 Task: Add Garden Of Life Vitamin Code Raw Zinc to the cart.
Action: Mouse moved to (17, 75)
Screenshot: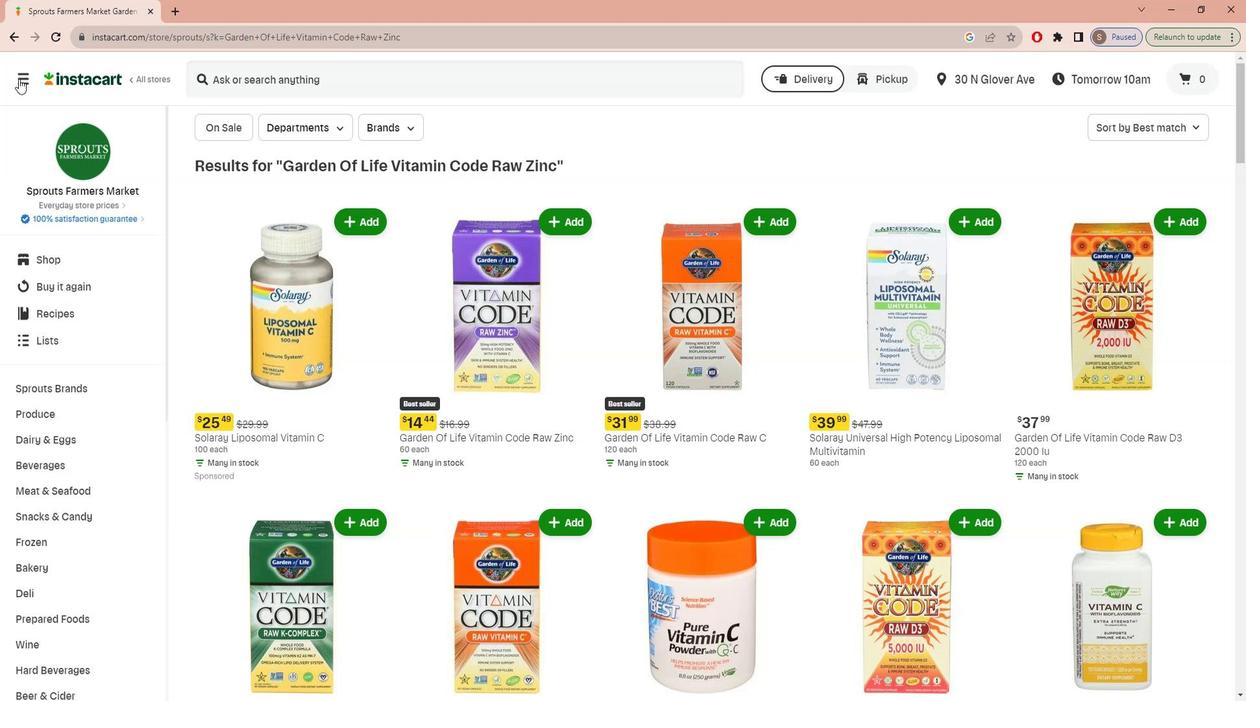 
Action: Mouse pressed left at (17, 75)
Screenshot: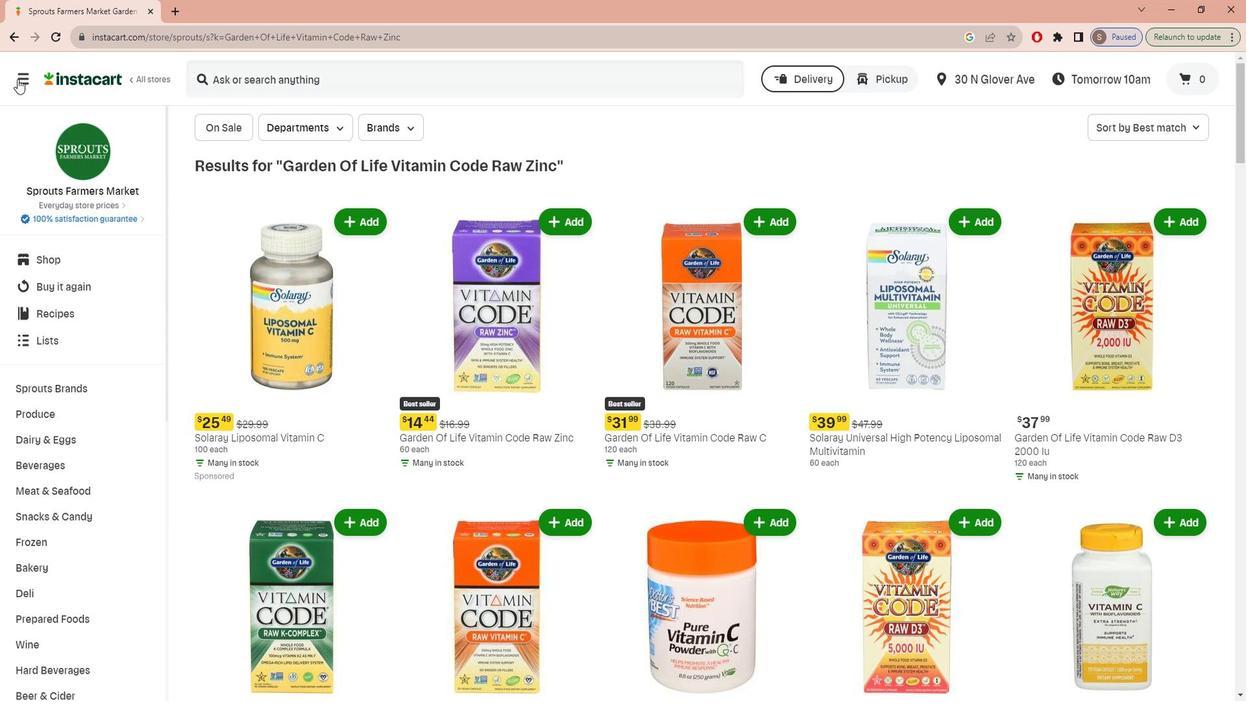 
Action: Mouse moved to (29, 160)
Screenshot: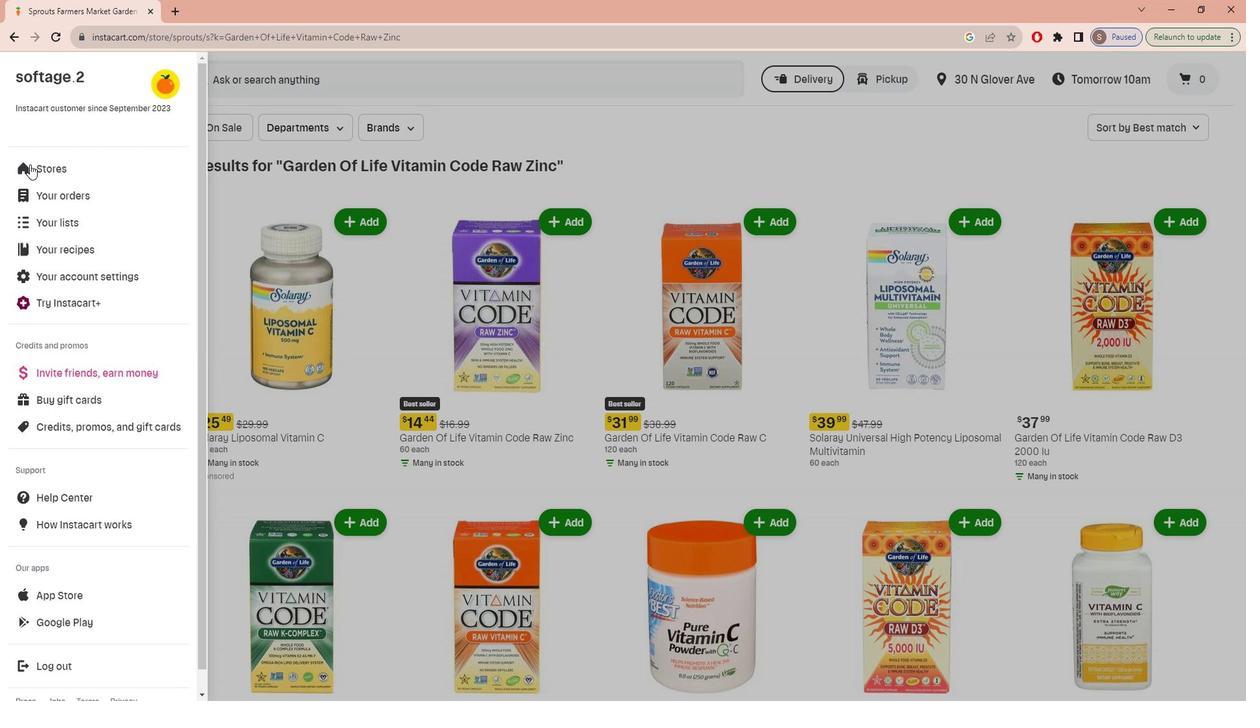 
Action: Mouse pressed left at (29, 160)
Screenshot: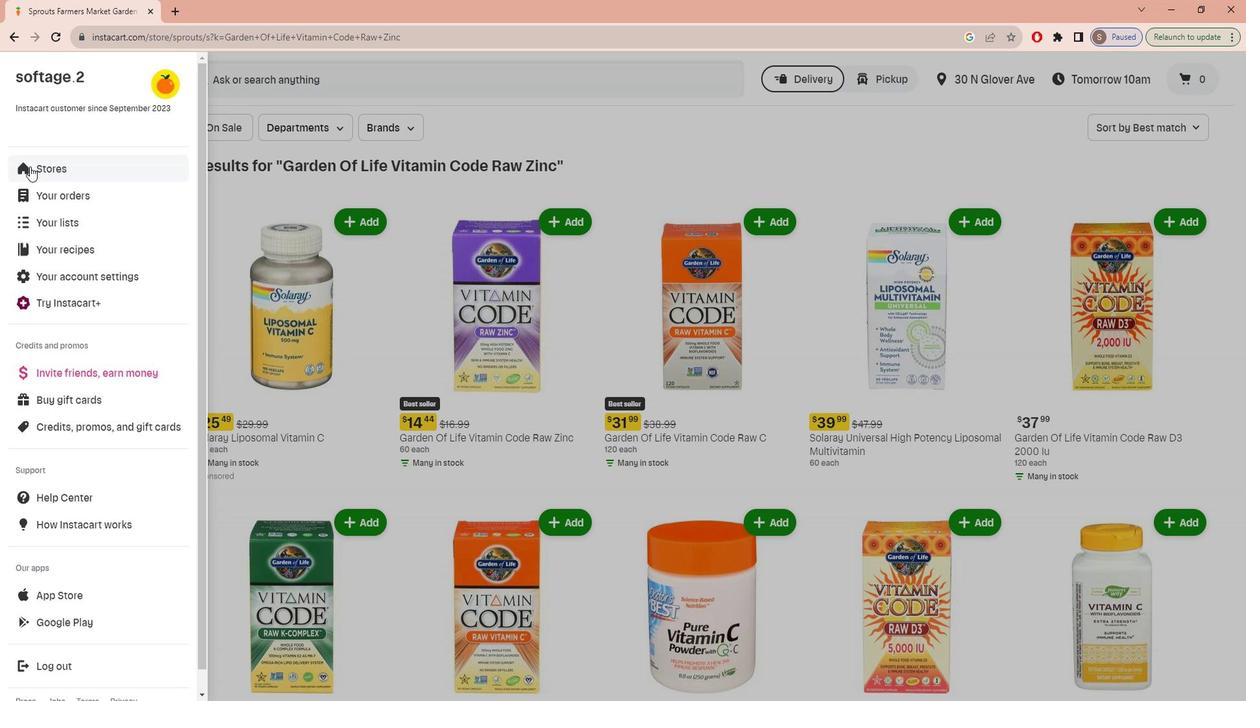 
Action: Mouse moved to (304, 126)
Screenshot: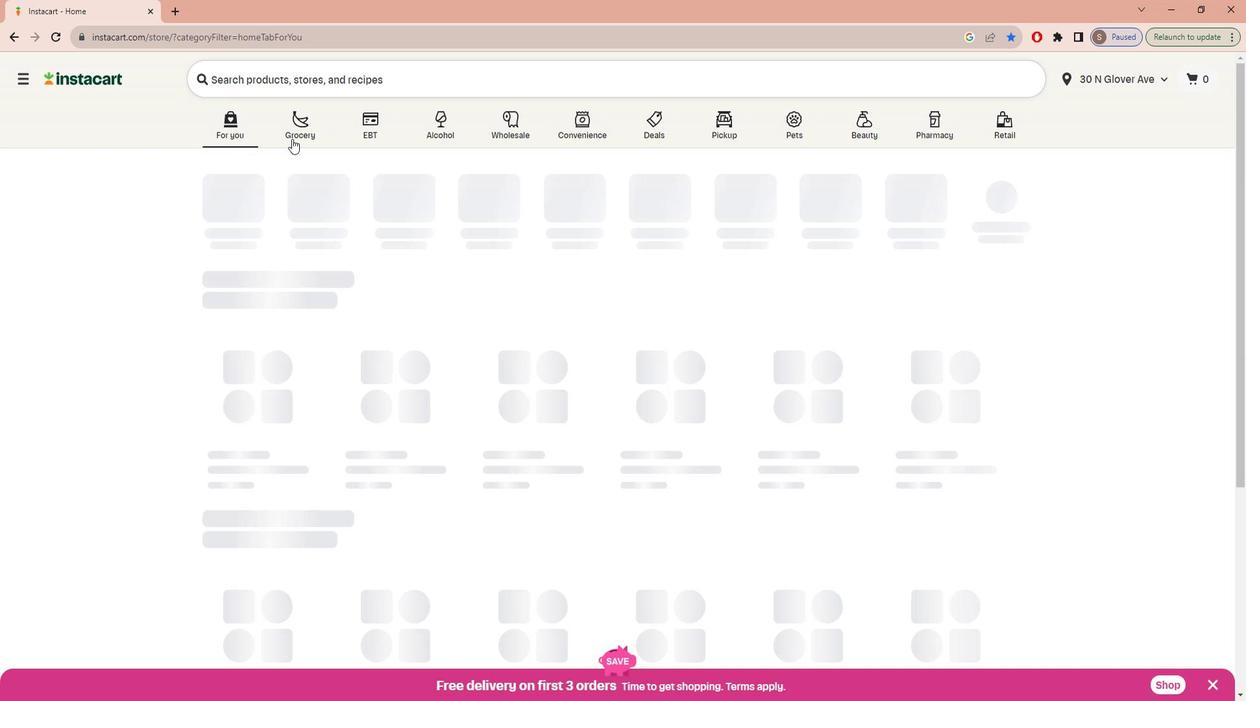 
Action: Mouse pressed left at (304, 126)
Screenshot: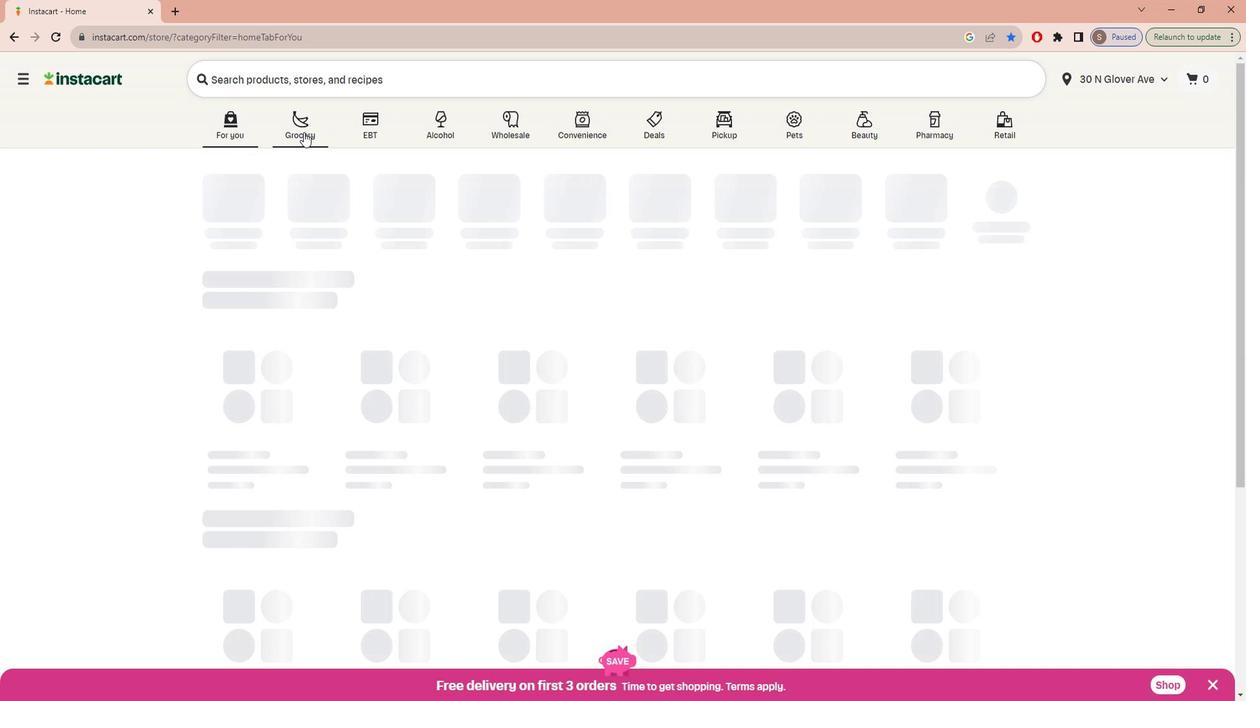 
Action: Mouse moved to (316, 362)
Screenshot: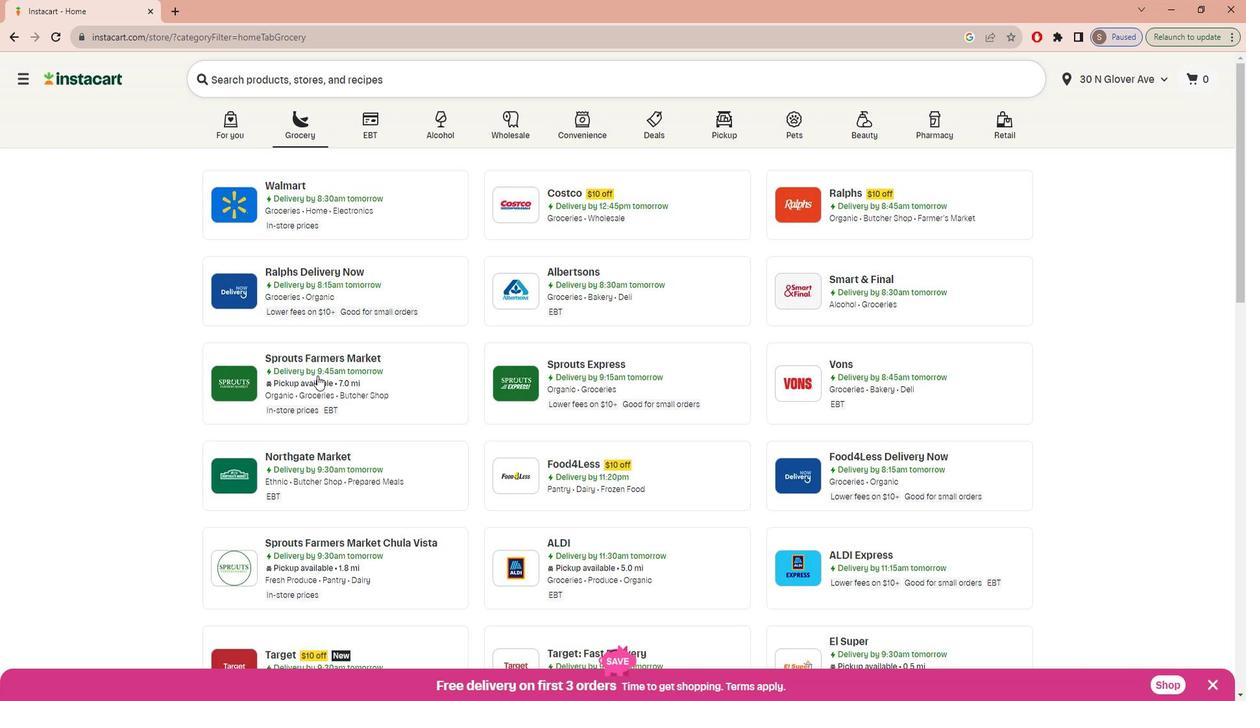 
Action: Mouse pressed left at (316, 362)
Screenshot: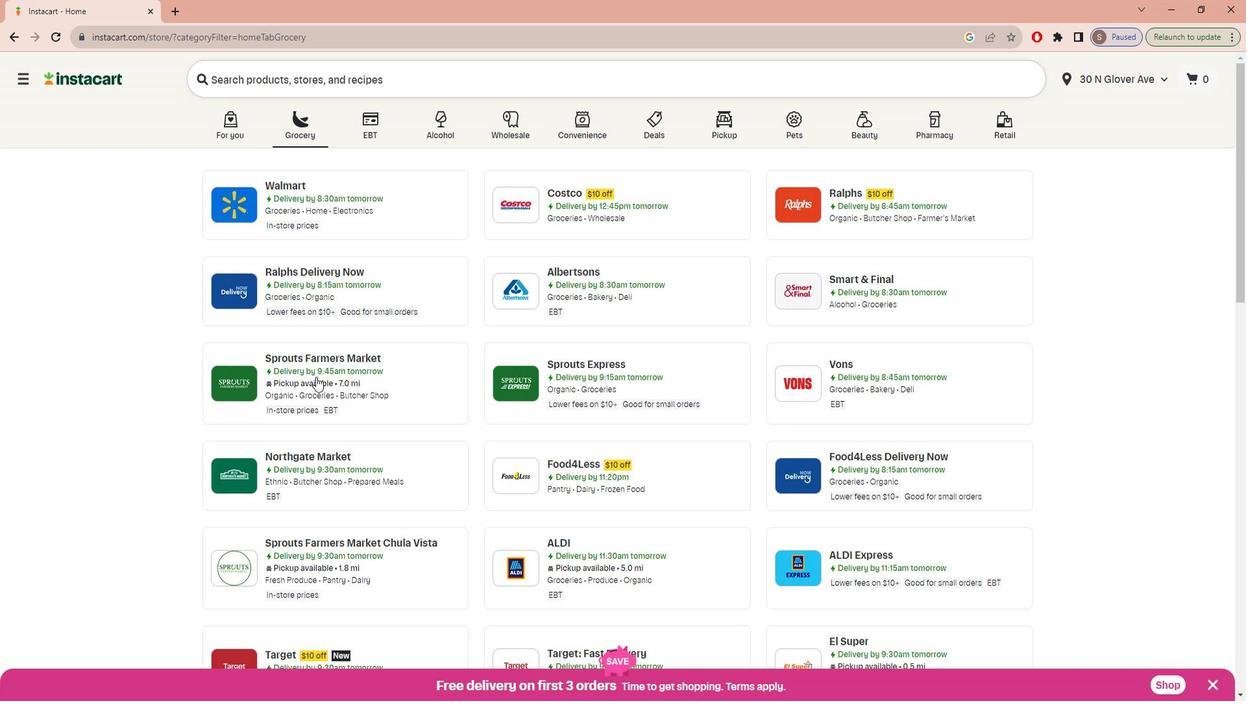 
Action: Mouse moved to (81, 501)
Screenshot: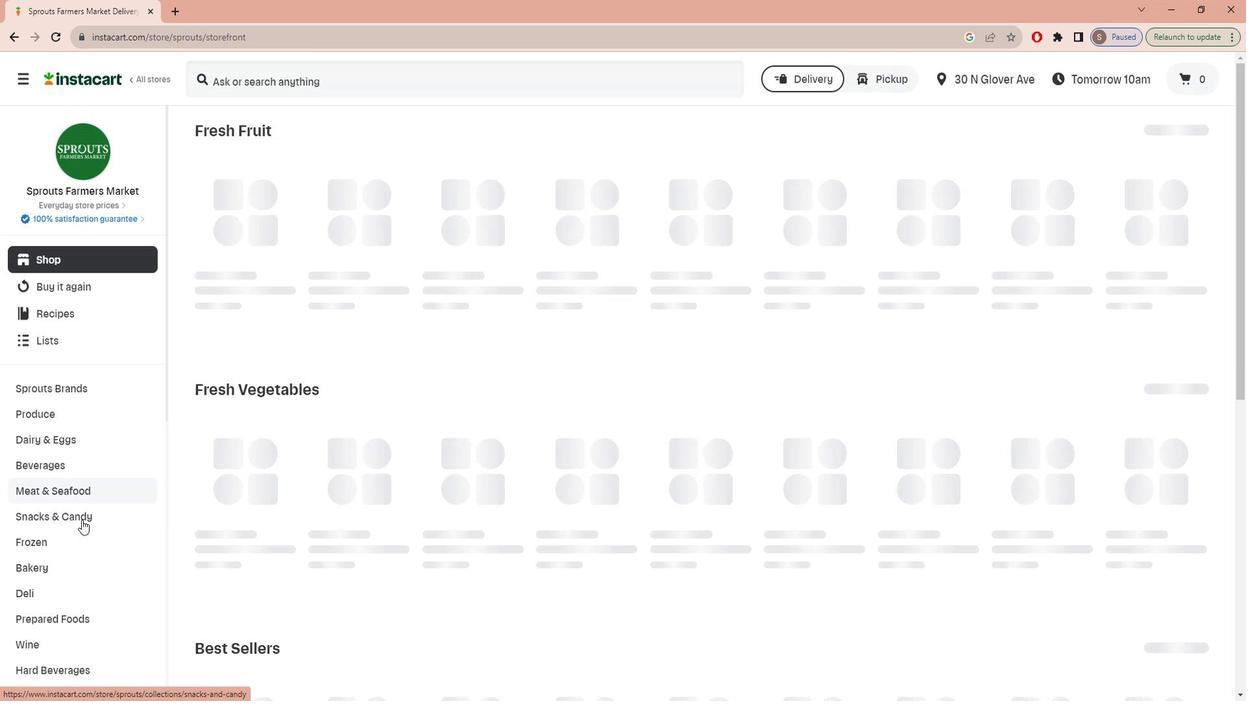 
Action: Mouse scrolled (81, 501) with delta (0, 0)
Screenshot: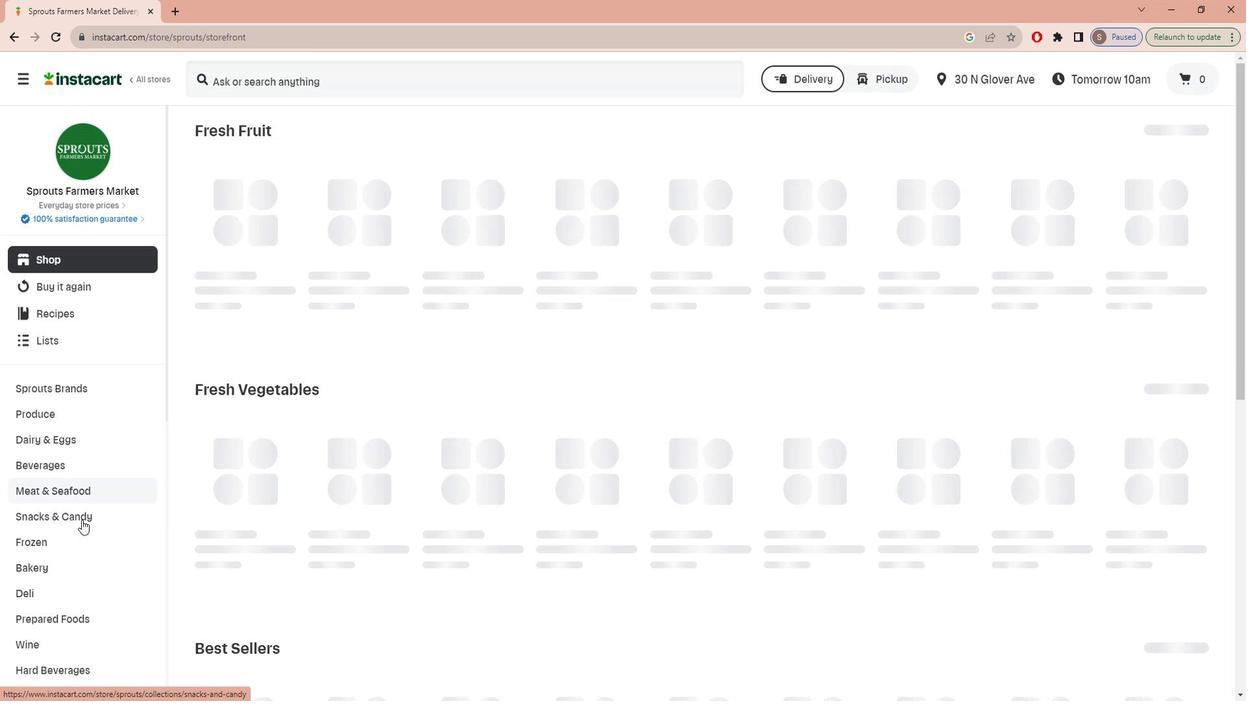 
Action: Mouse moved to (80, 502)
Screenshot: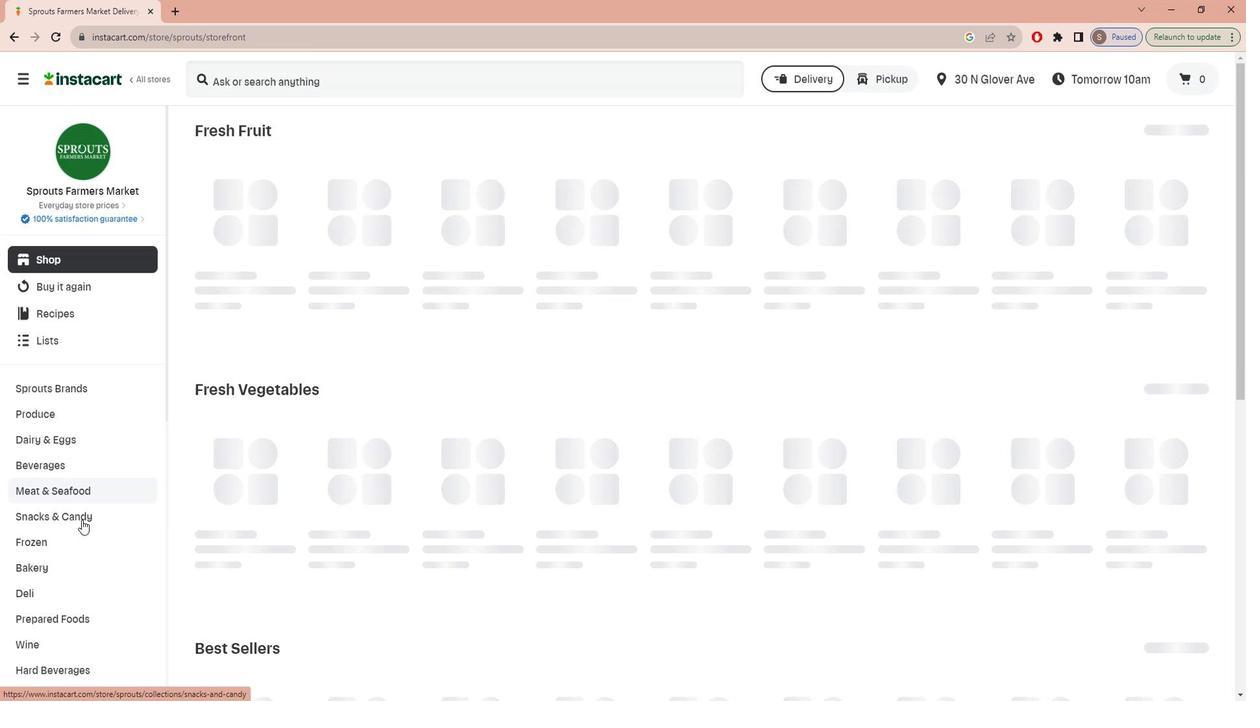 
Action: Mouse scrolled (80, 501) with delta (0, 0)
Screenshot: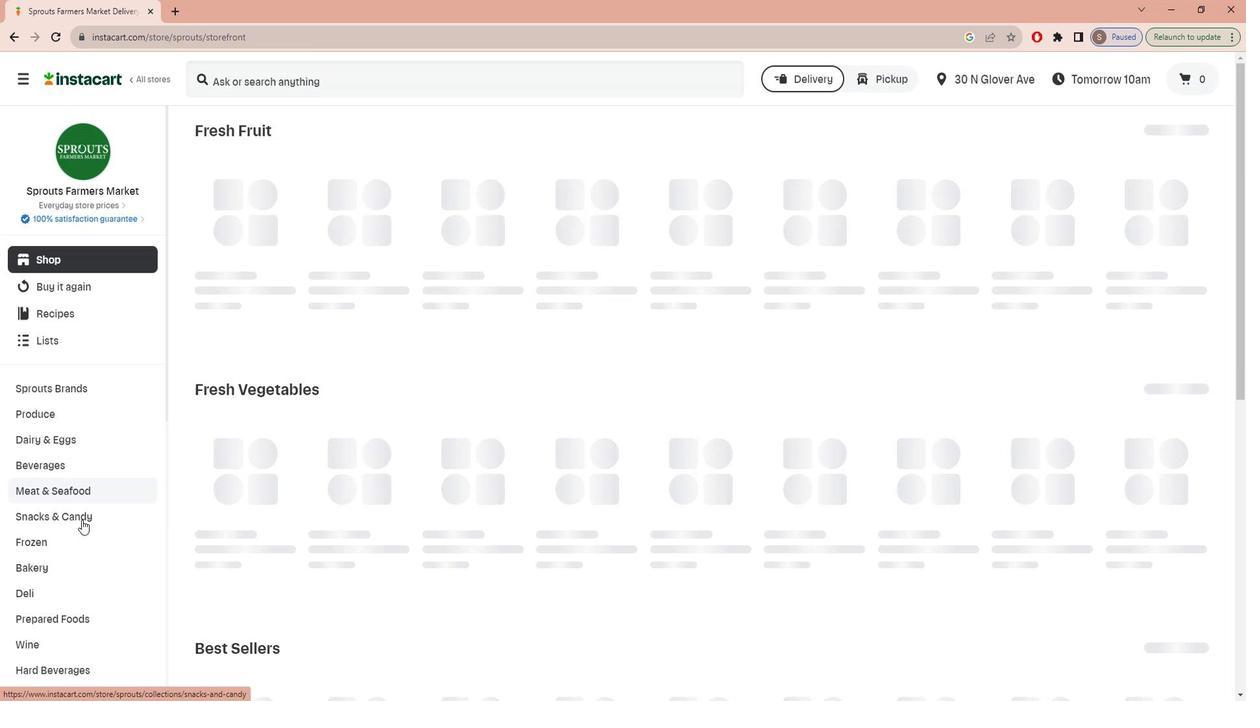 
Action: Mouse scrolled (80, 501) with delta (0, 0)
Screenshot: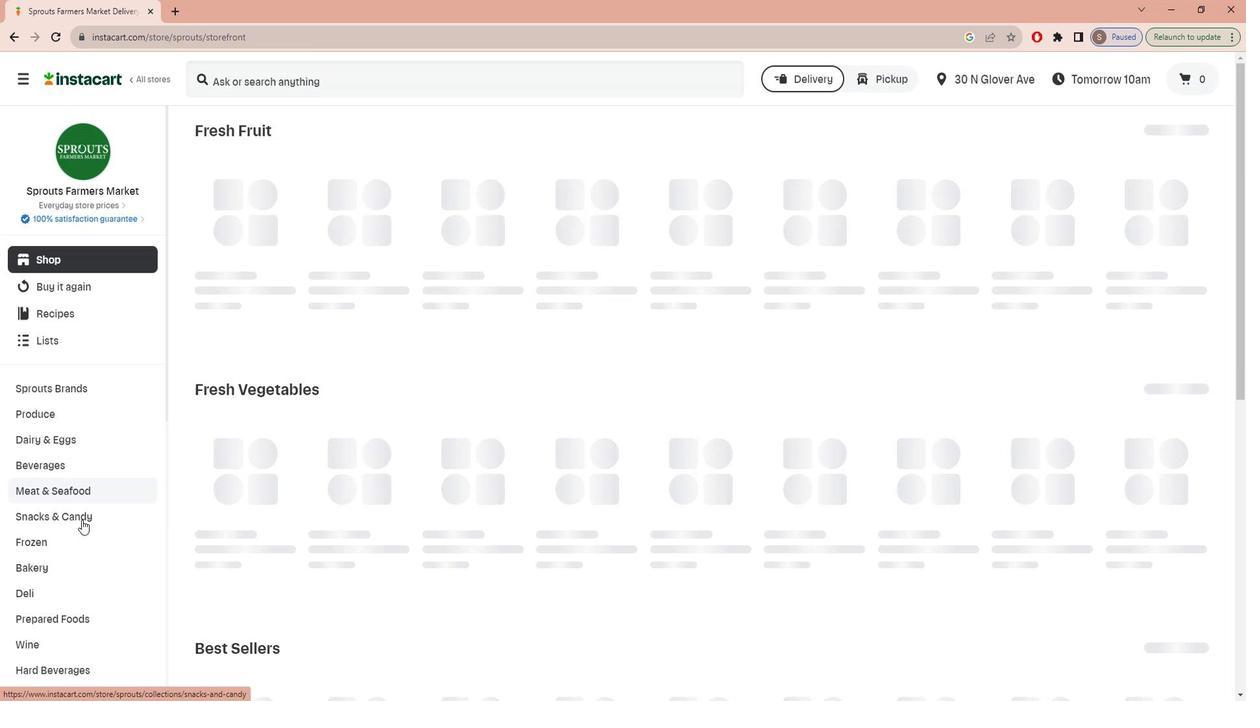 
Action: Mouse scrolled (80, 501) with delta (0, 0)
Screenshot: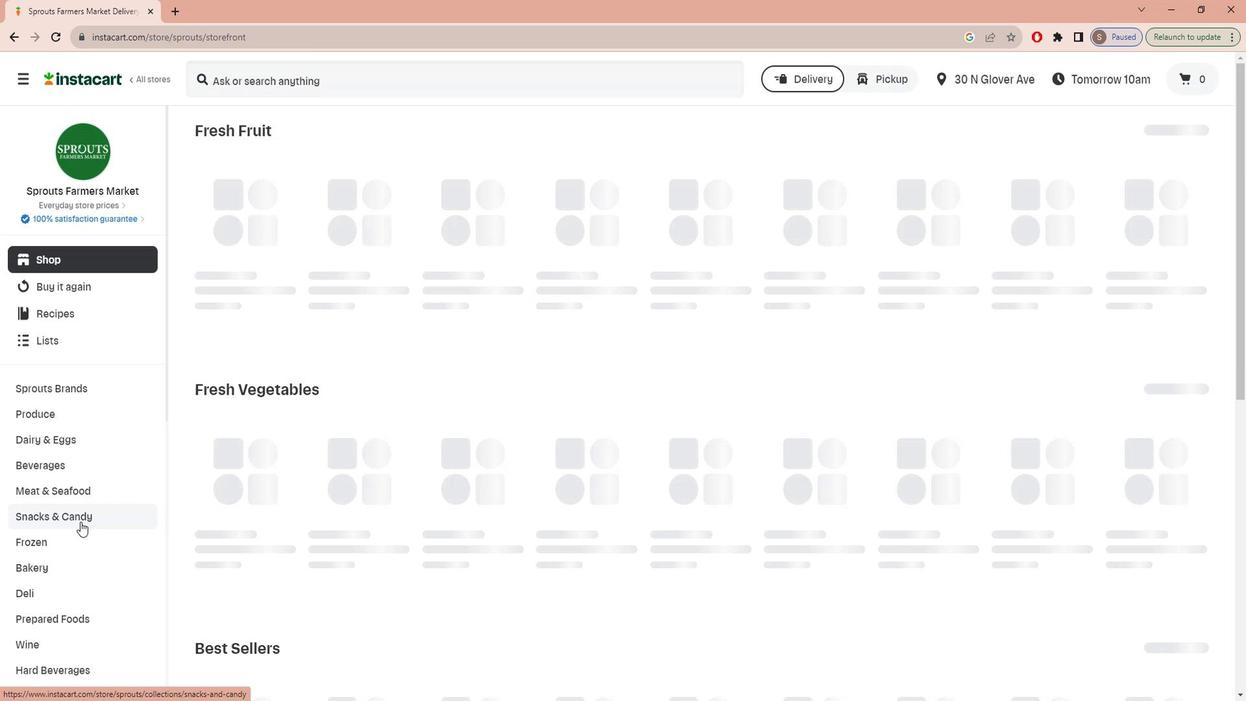 
Action: Mouse scrolled (80, 501) with delta (0, 0)
Screenshot: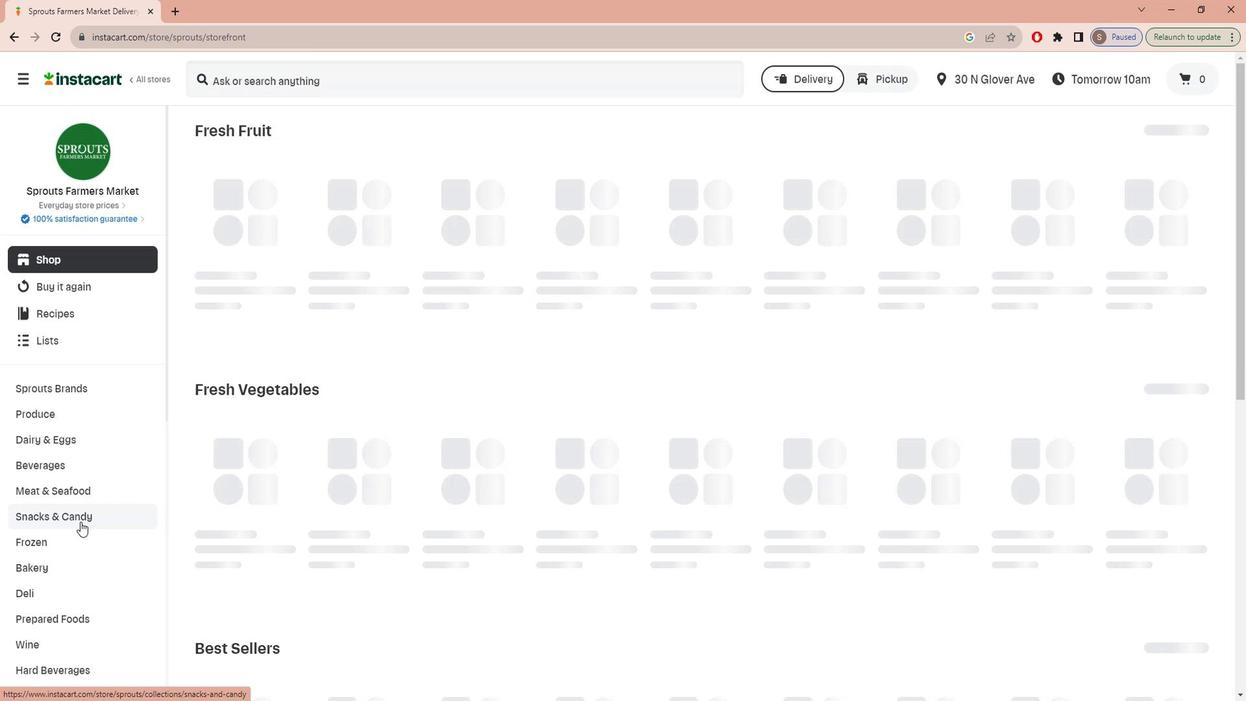 
Action: Mouse scrolled (80, 501) with delta (0, 0)
Screenshot: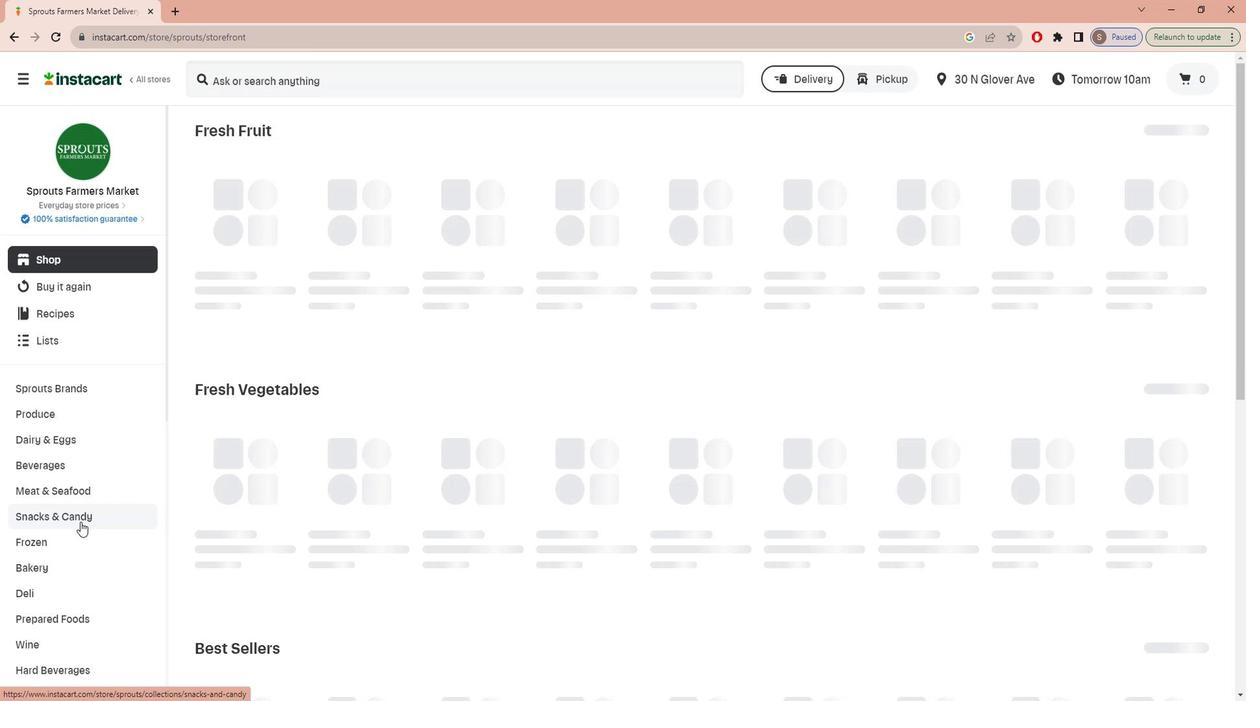 
Action: Mouse scrolled (80, 501) with delta (0, 0)
Screenshot: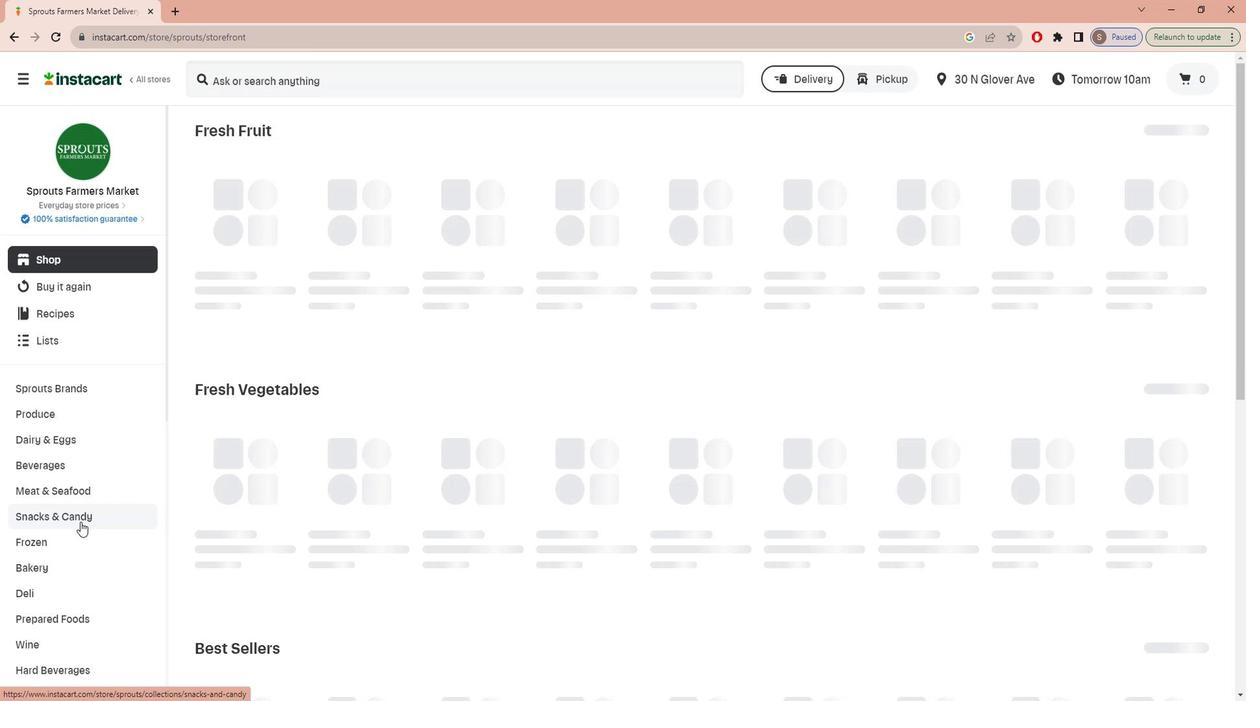 
Action: Mouse moved to (79, 502)
Screenshot: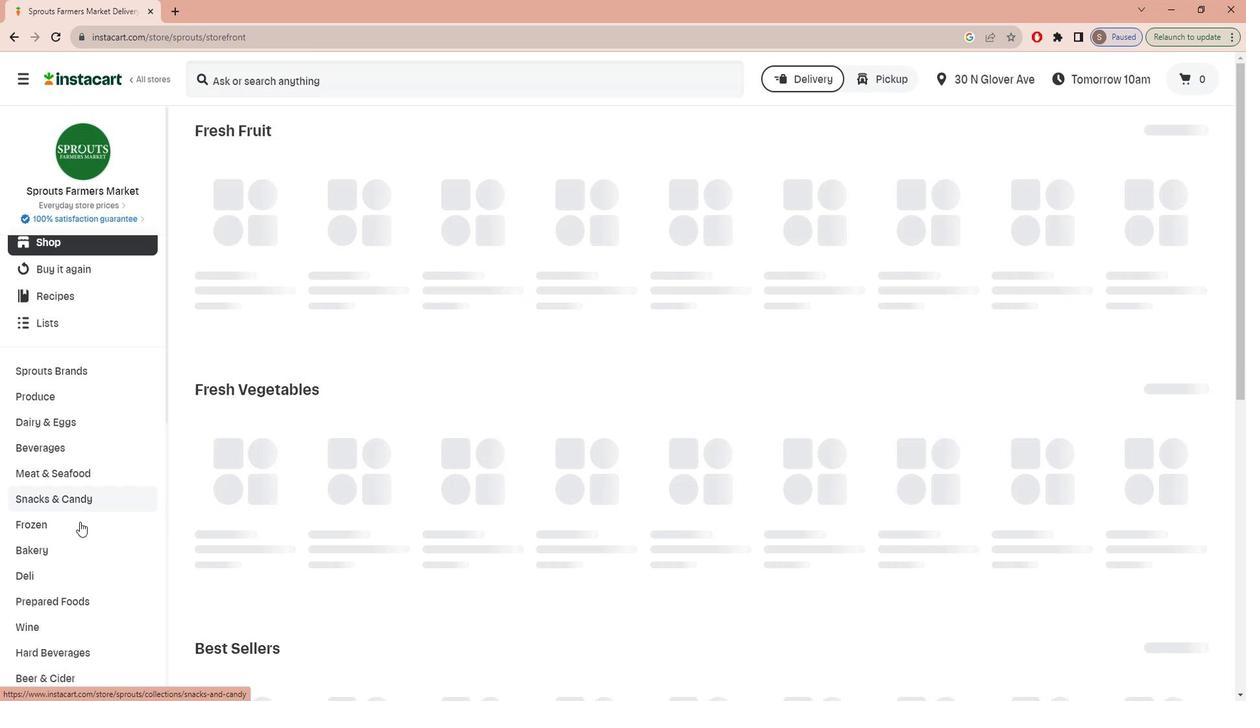 
Action: Mouse scrolled (79, 501) with delta (0, 0)
Screenshot: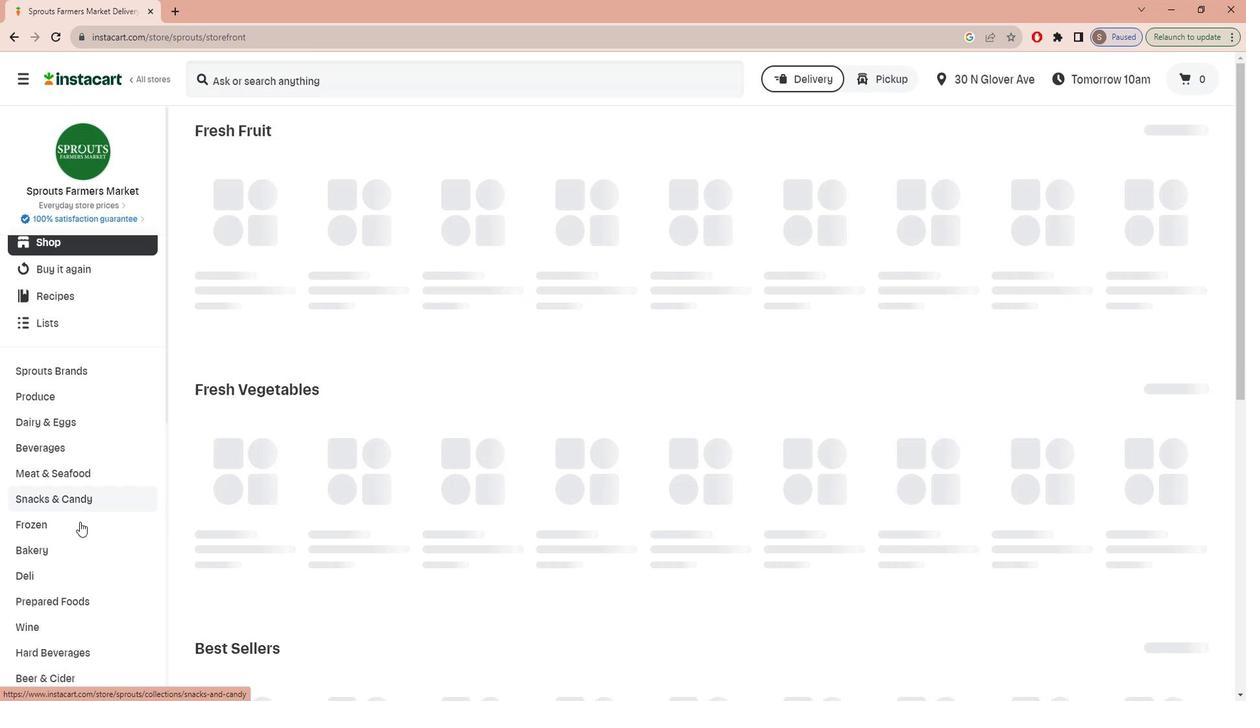 
Action: Mouse moved to (71, 524)
Screenshot: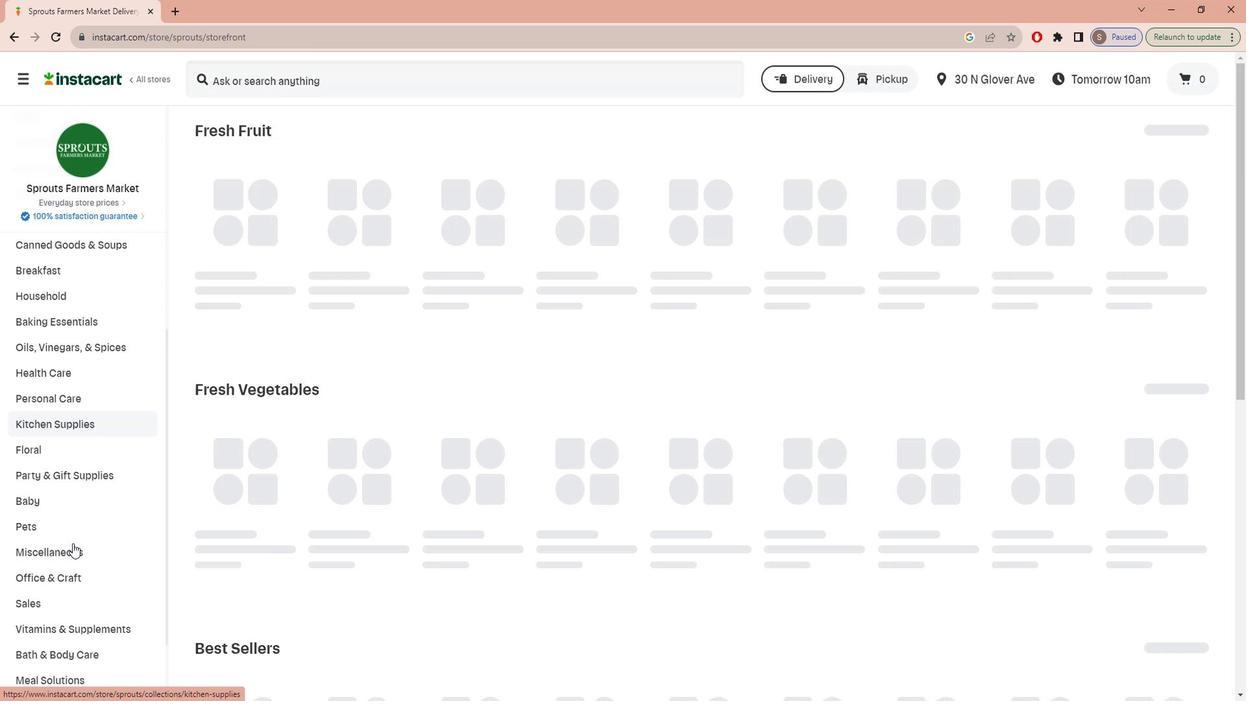 
Action: Mouse scrolled (71, 523) with delta (0, 0)
Screenshot: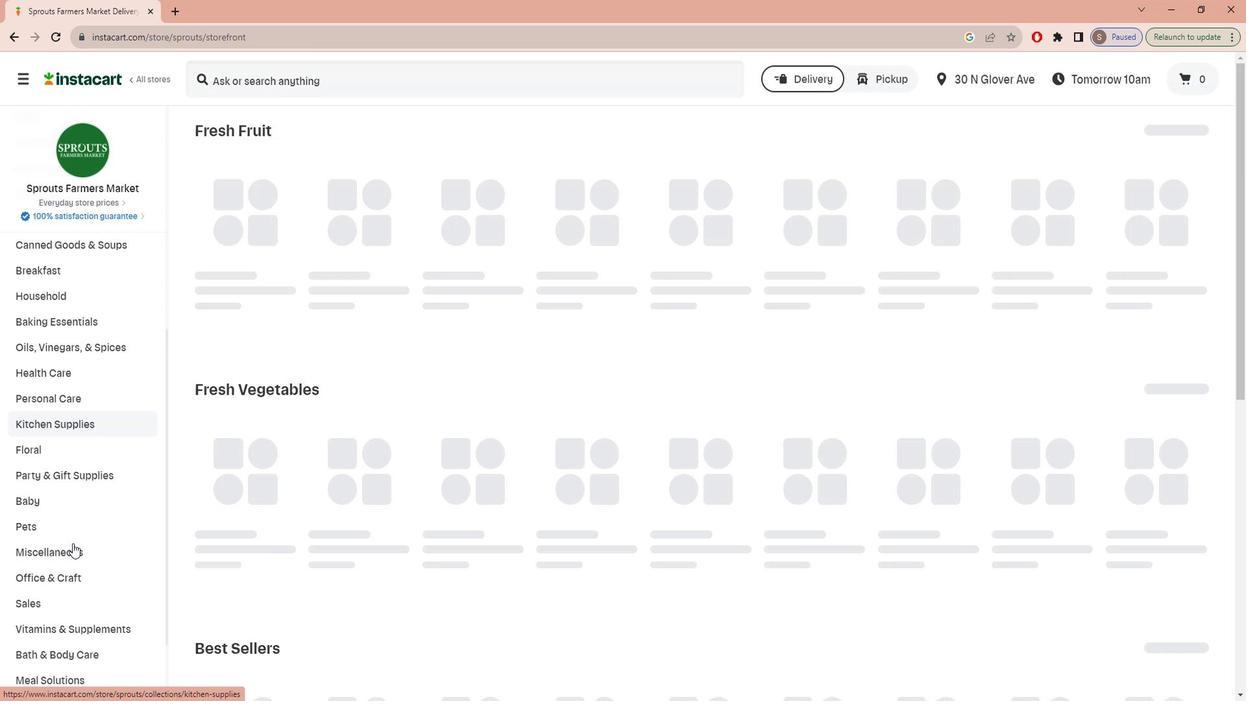 
Action: Mouse moved to (71, 525)
Screenshot: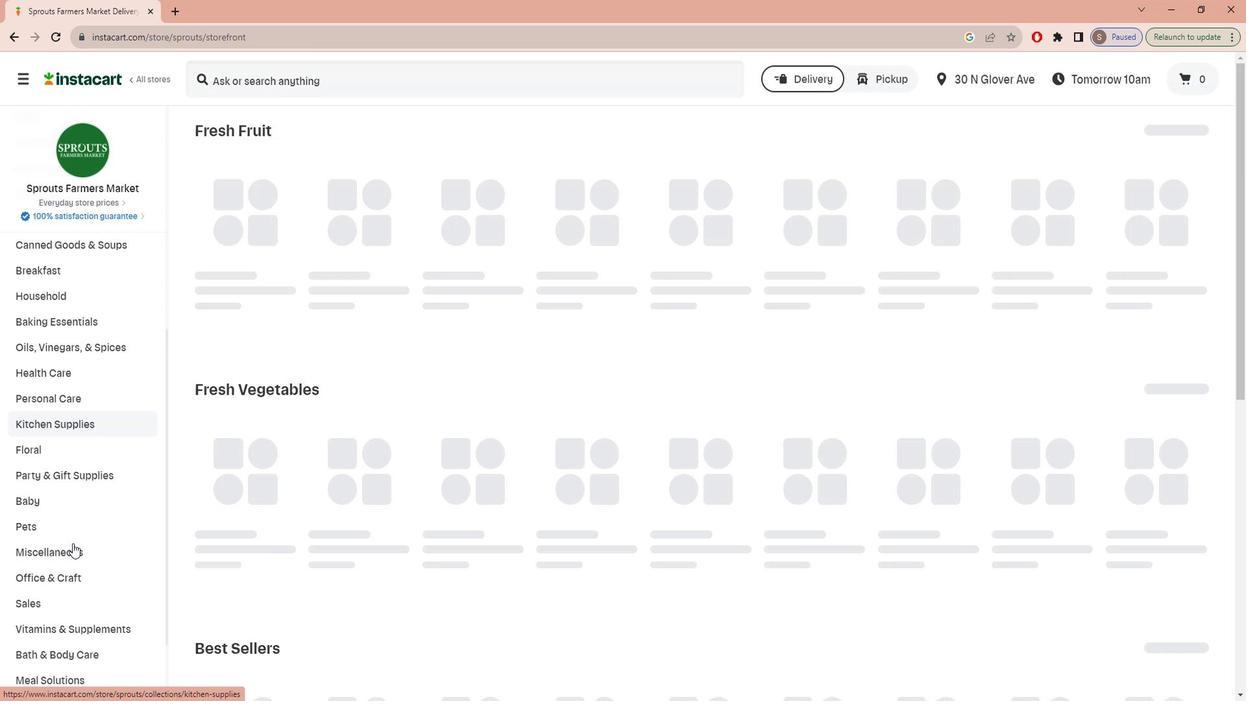 
Action: Mouse scrolled (71, 524) with delta (0, 0)
Screenshot: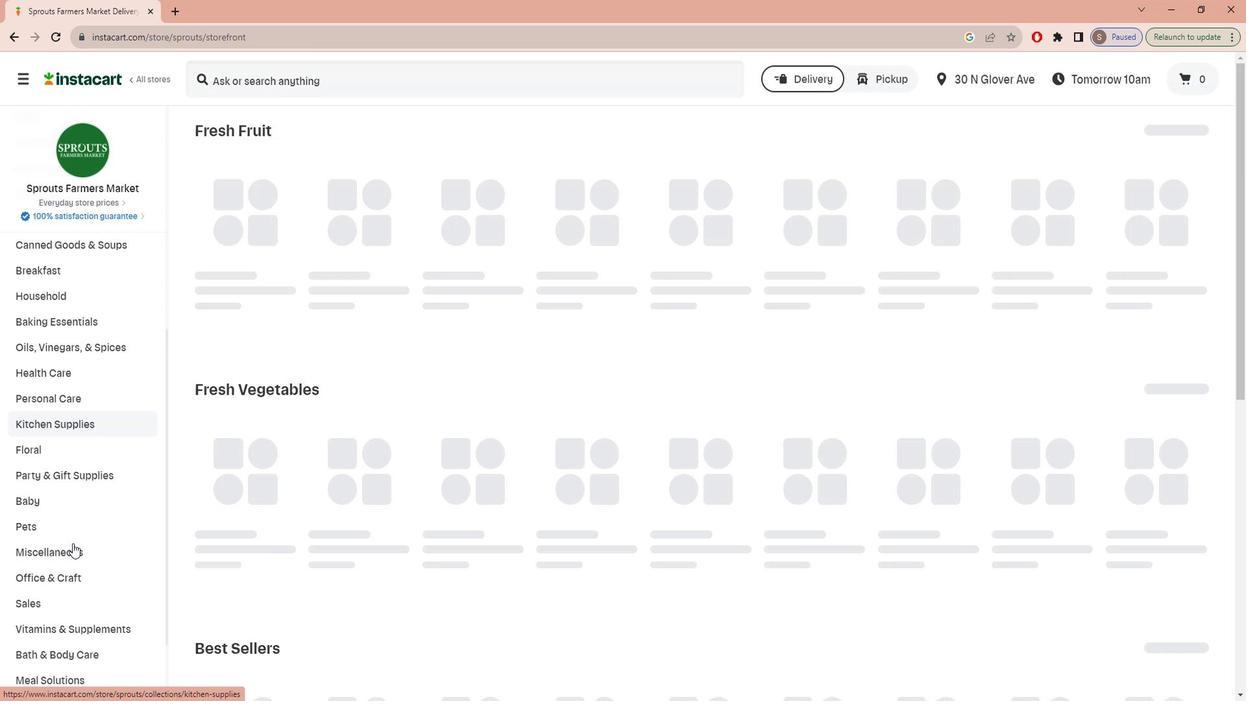 
Action: Mouse moved to (71, 525)
Screenshot: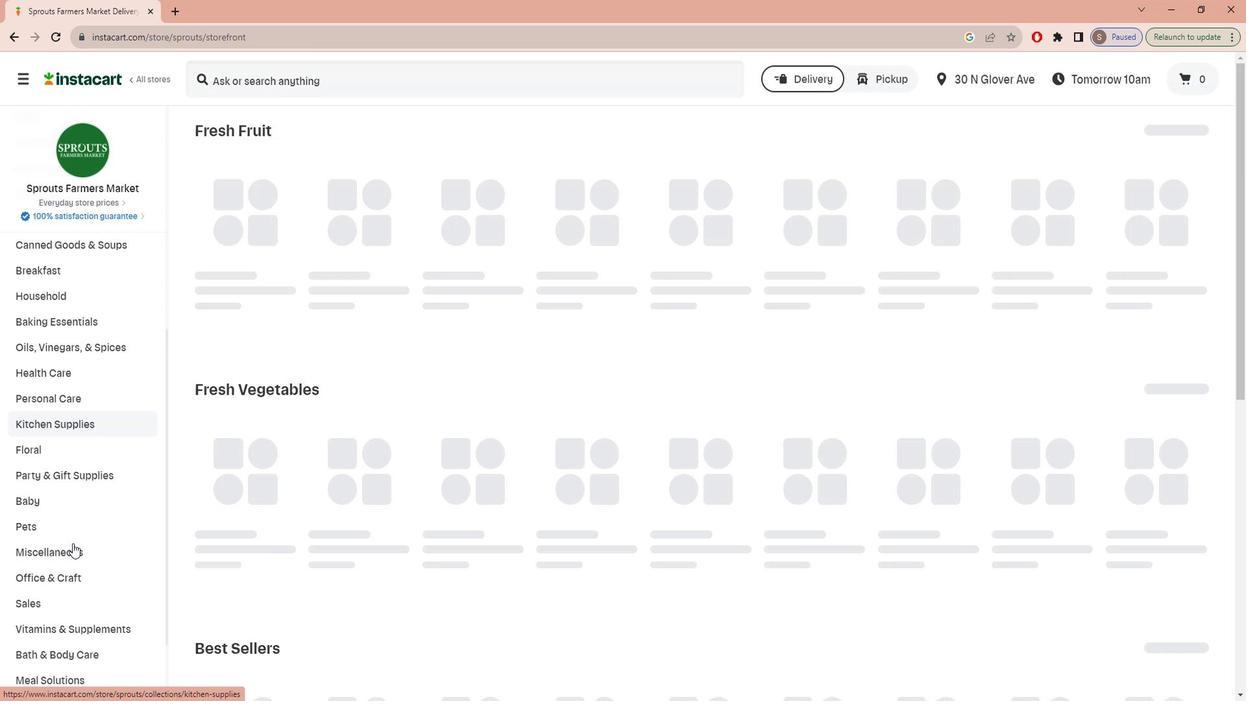 
Action: Mouse scrolled (71, 524) with delta (0, 0)
Screenshot: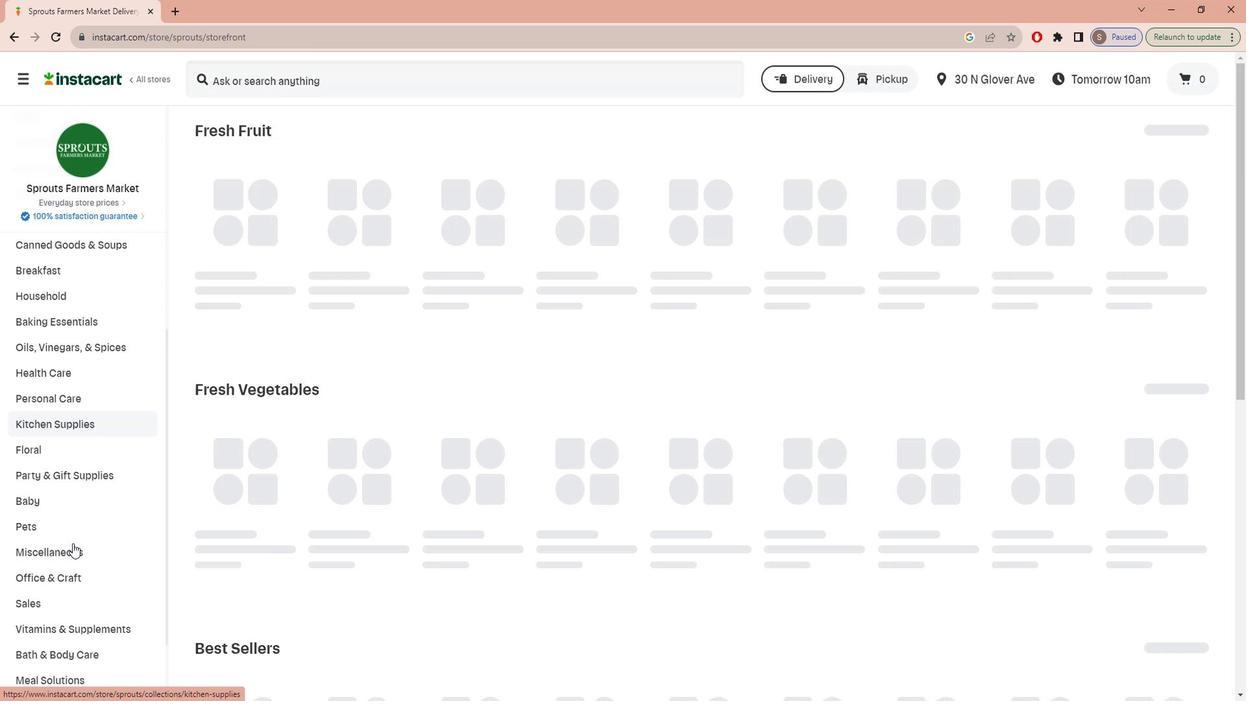 
Action: Mouse moved to (70, 525)
Screenshot: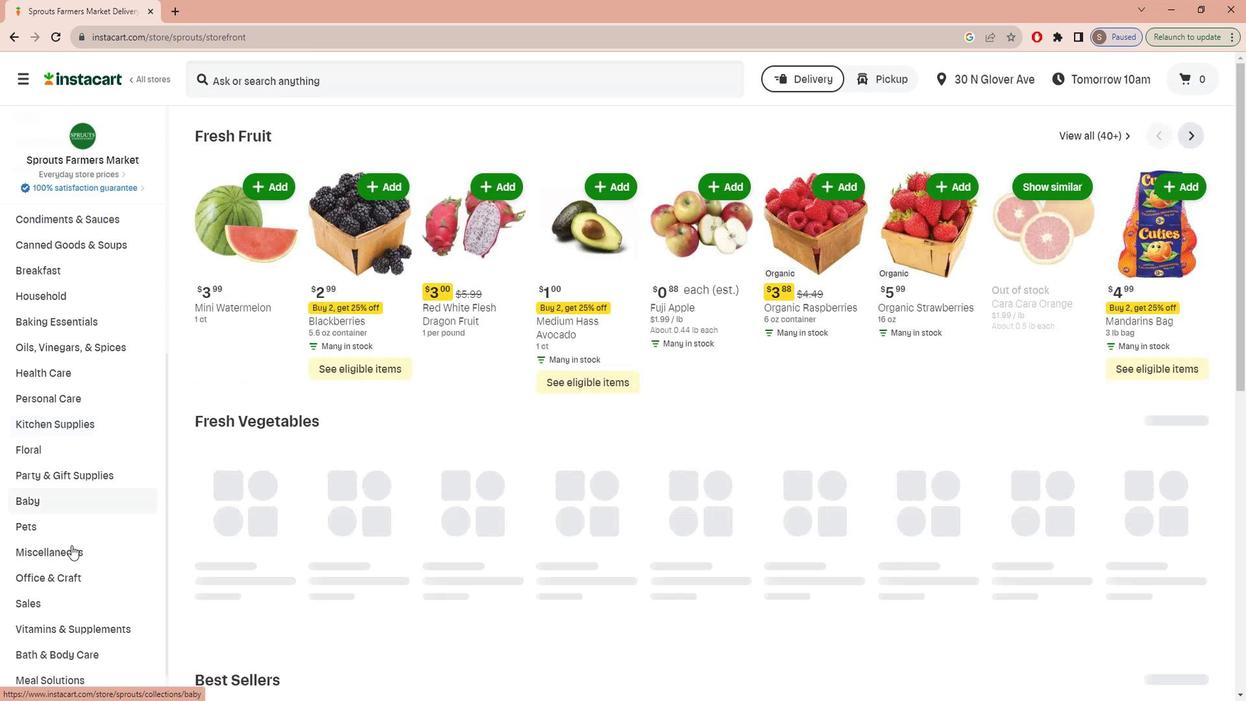
Action: Mouse scrolled (70, 524) with delta (0, 0)
Screenshot: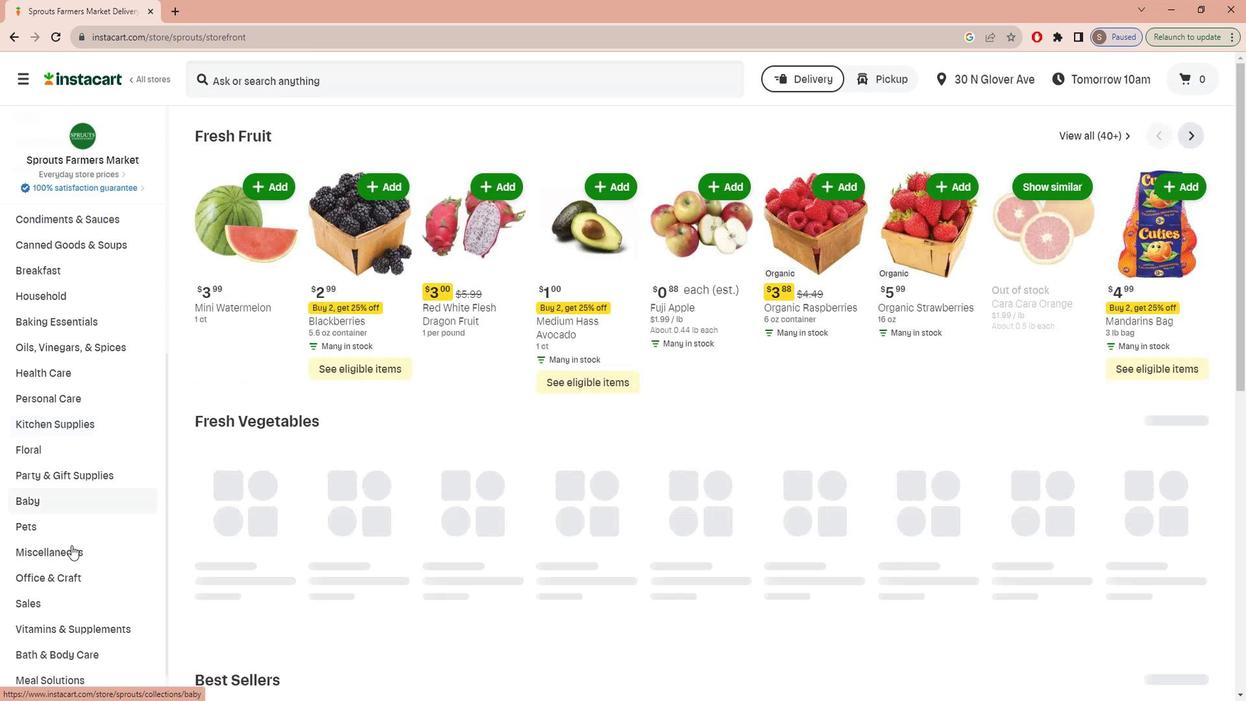 
Action: Mouse moved to (70, 525)
Screenshot: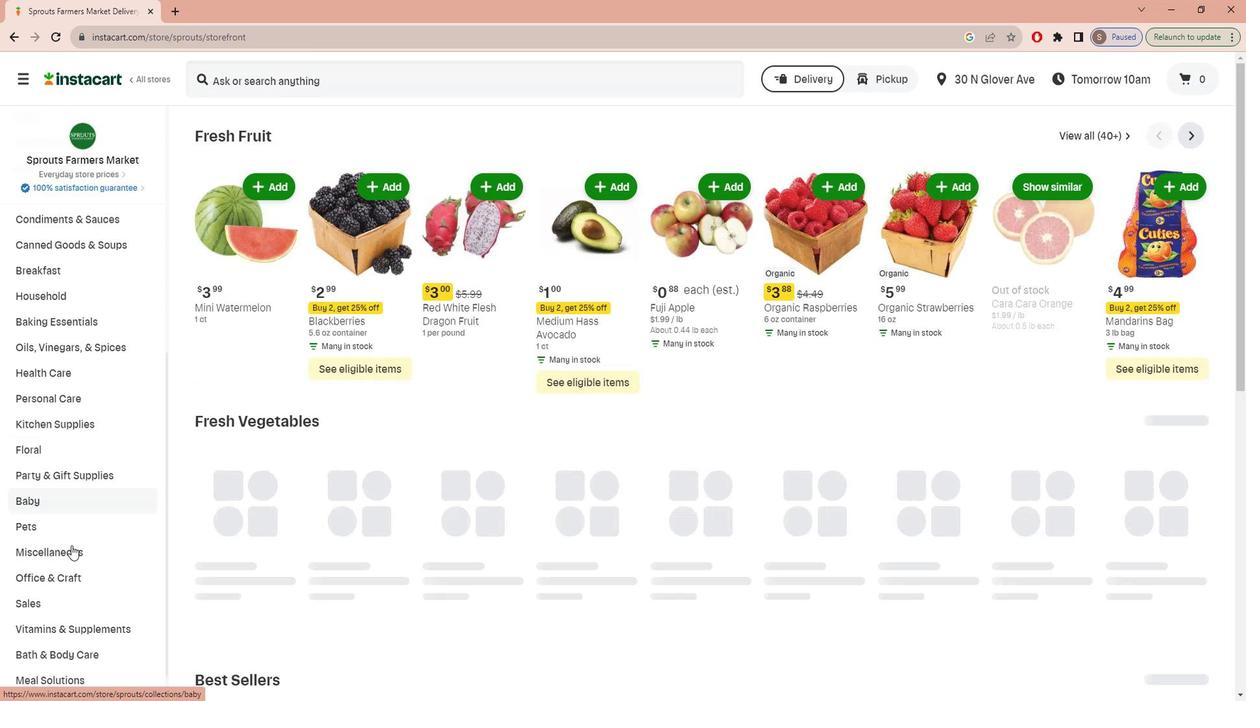 
Action: Mouse scrolled (70, 525) with delta (0, 0)
Screenshot: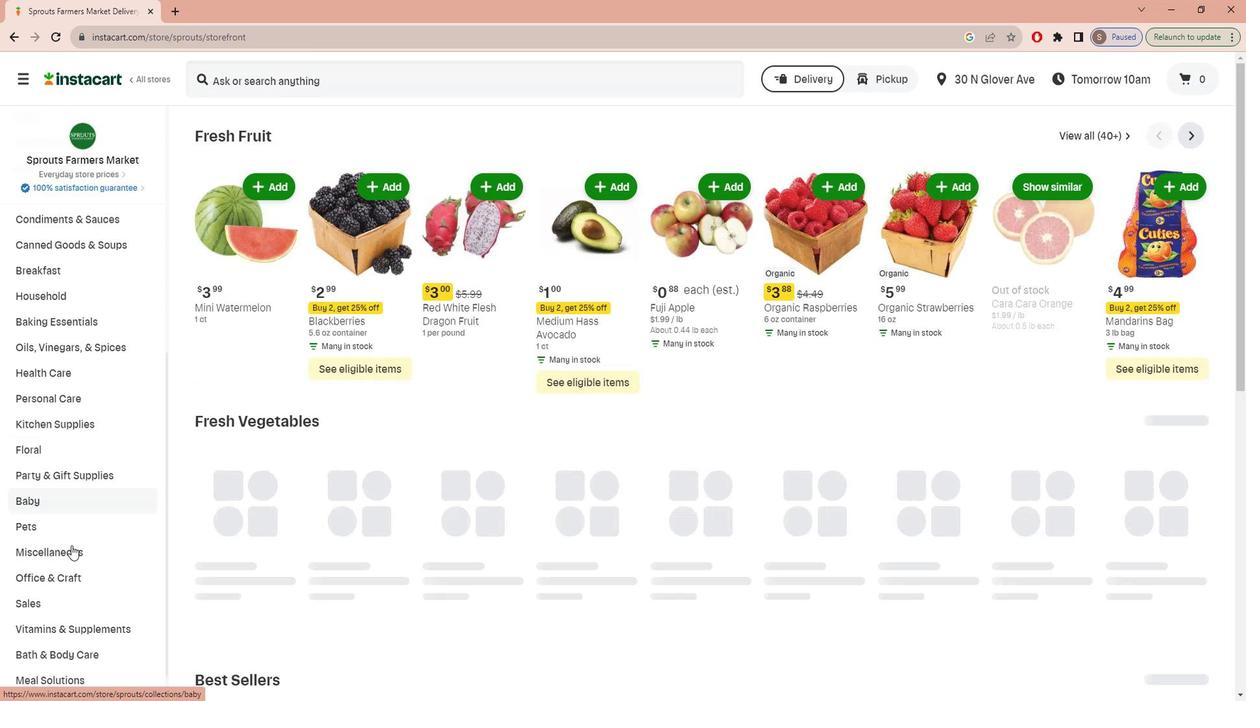 
Action: Mouse moved to (68, 598)
Screenshot: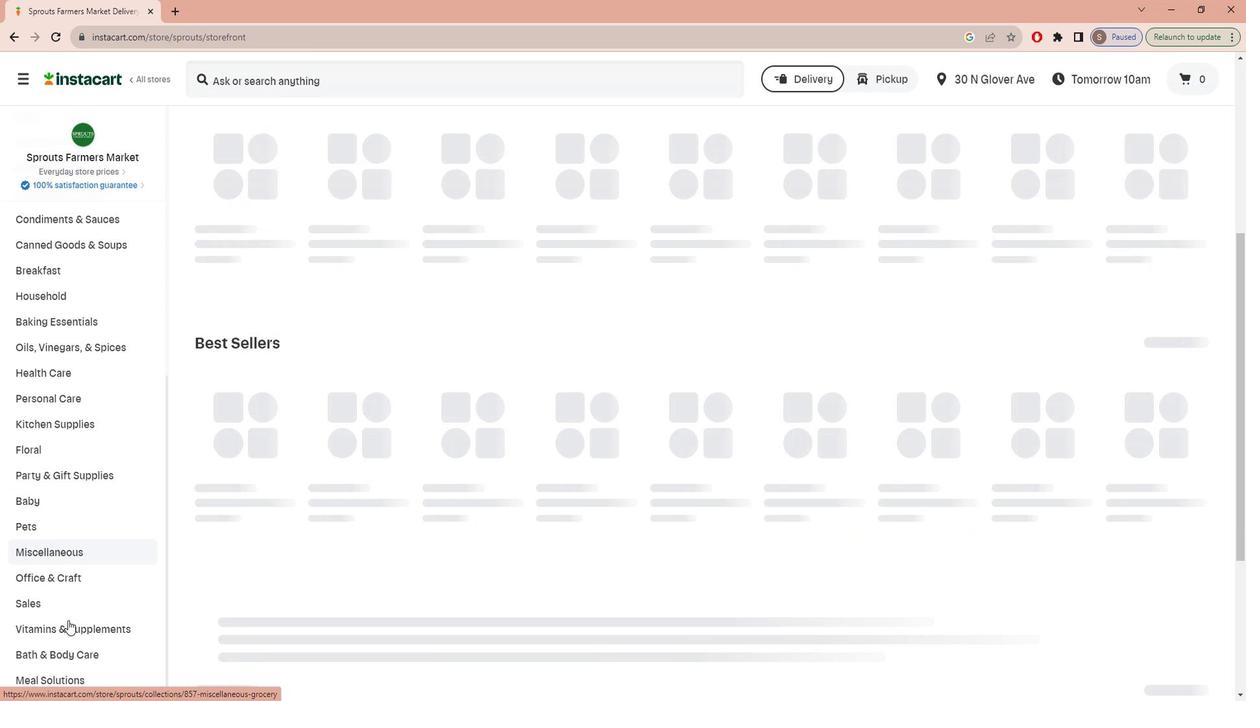 
Action: Mouse pressed left at (68, 598)
Screenshot: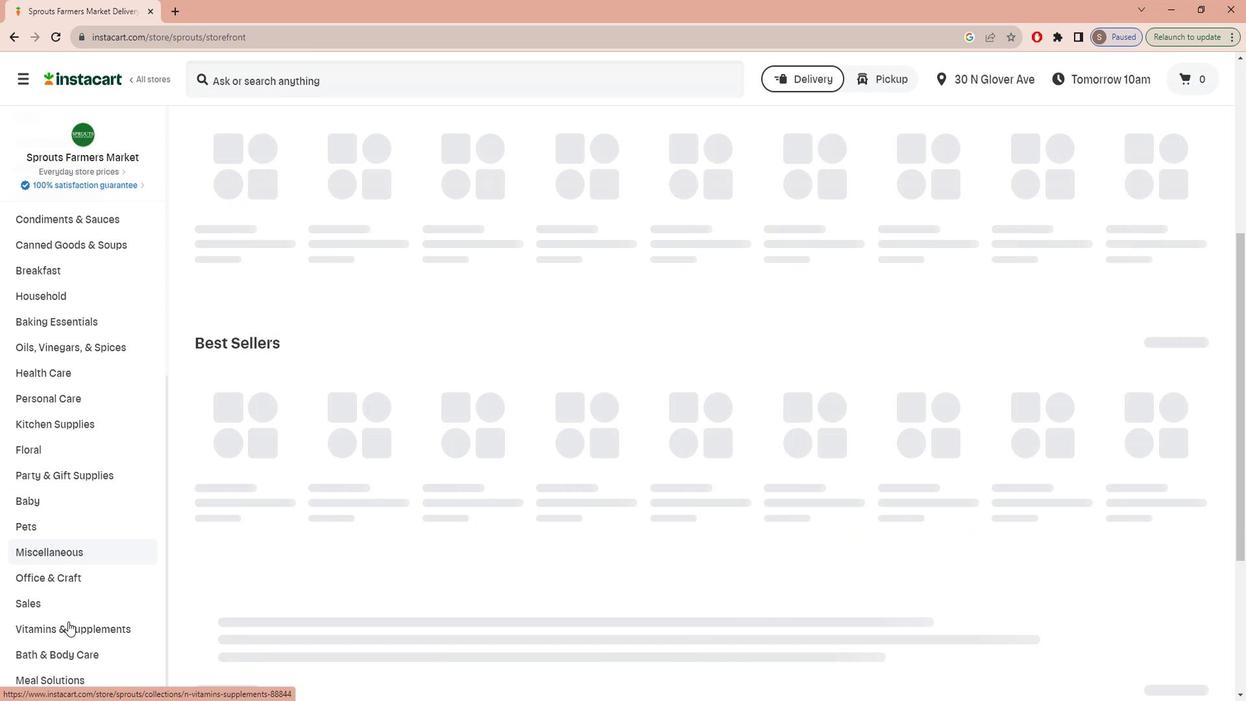 
Action: Mouse moved to (1203, 161)
Screenshot: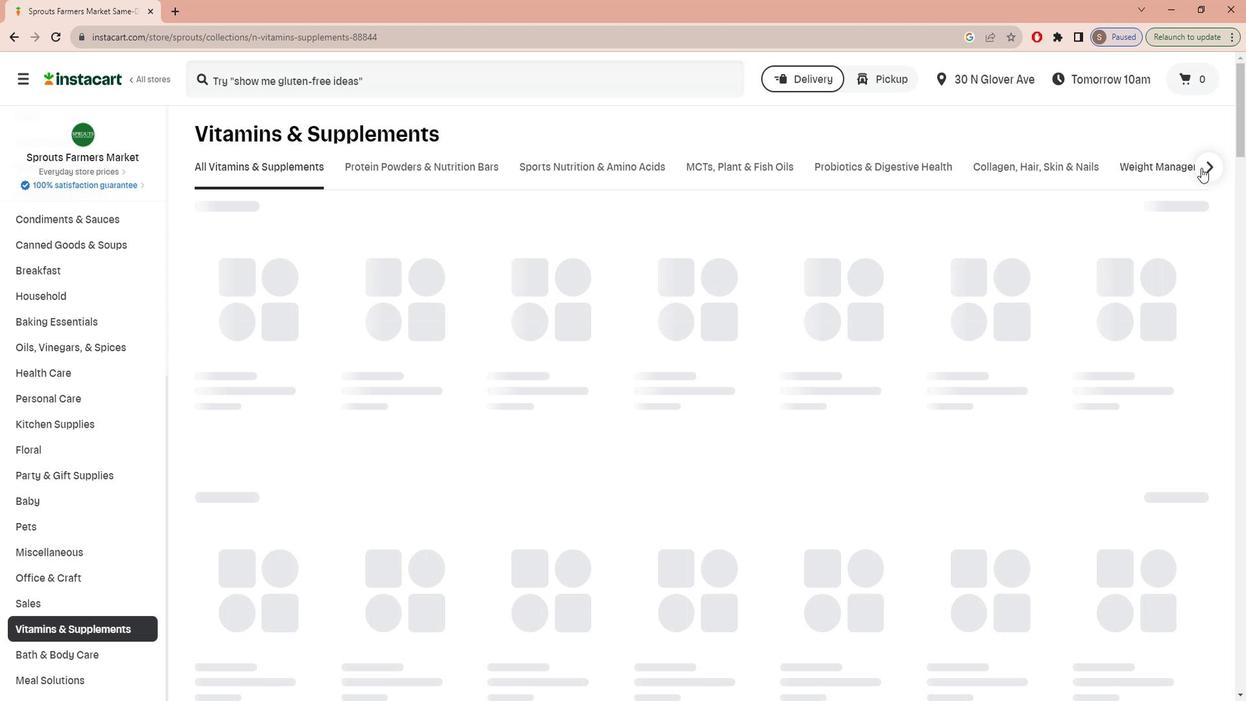 
Action: Mouse pressed left at (1203, 161)
Screenshot: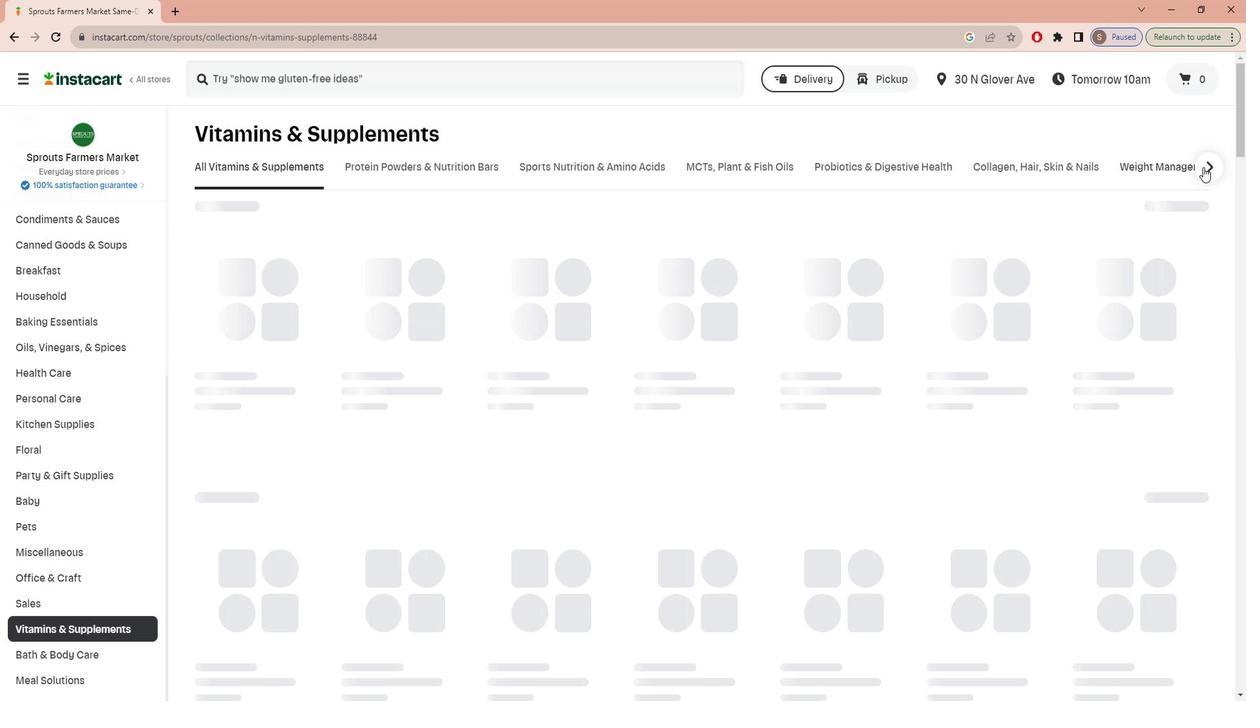 
Action: Mouse moved to (892, 157)
Screenshot: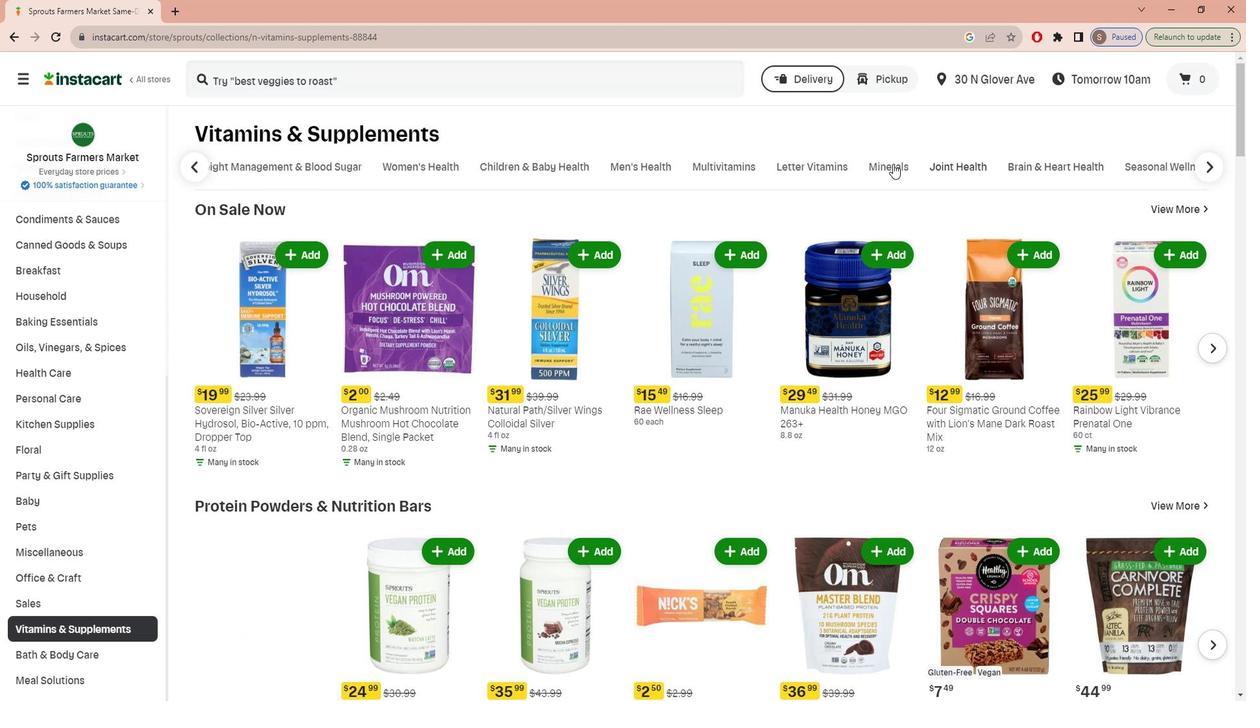 
Action: Mouse pressed left at (892, 157)
Screenshot: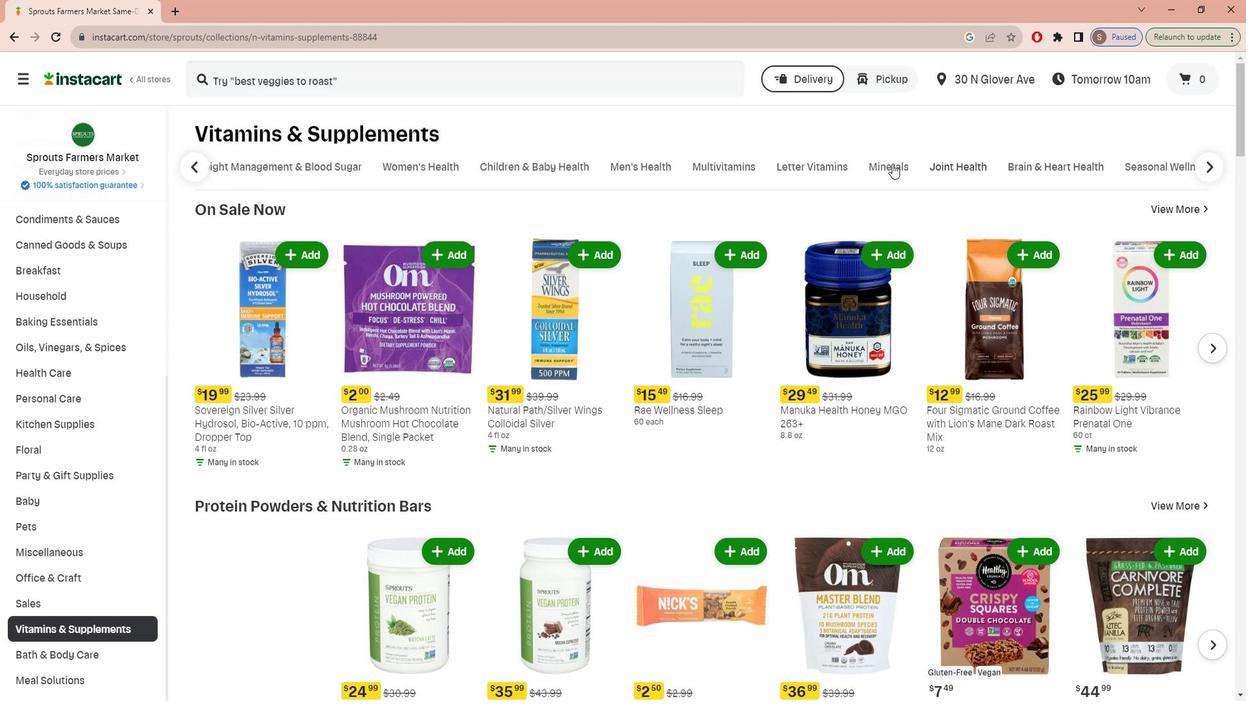 
Action: Mouse moved to (394, 75)
Screenshot: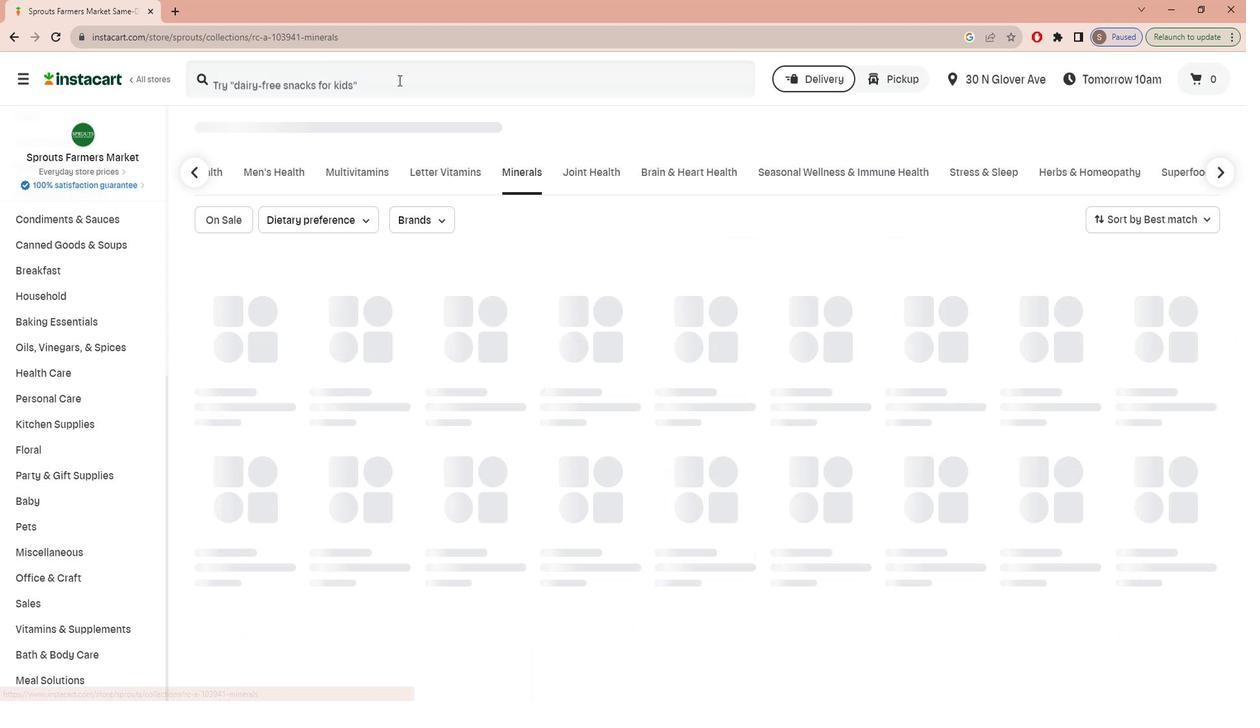 
Action: Mouse pressed left at (394, 75)
Screenshot: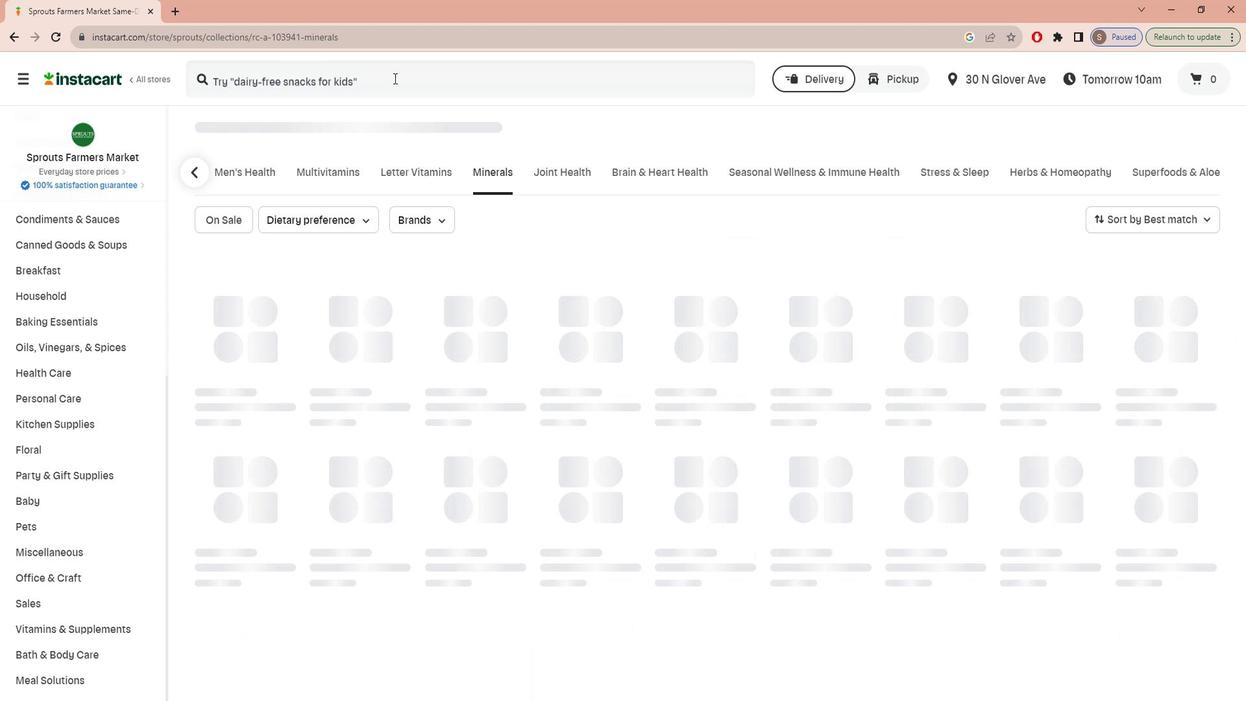 
Action: Key pressed g<Key.caps_lock>ARDEN<Key.space><Key.caps_lock>o<Key.caps_lock>F<Key.space><Key.caps_lock>l<Key.caps_lock>IFE<Key.space><Key.caps_lock>v<Key.caps_lock>ITAMIN<Key.space><Key.caps_lock>c<Key.caps_lock>ODE<Key.space><Key.caps_lock>r<Key.caps_lock>AW<Key.space><Key.caps_lock>z<Key.caps_lock>INC<Key.enter>
Screenshot: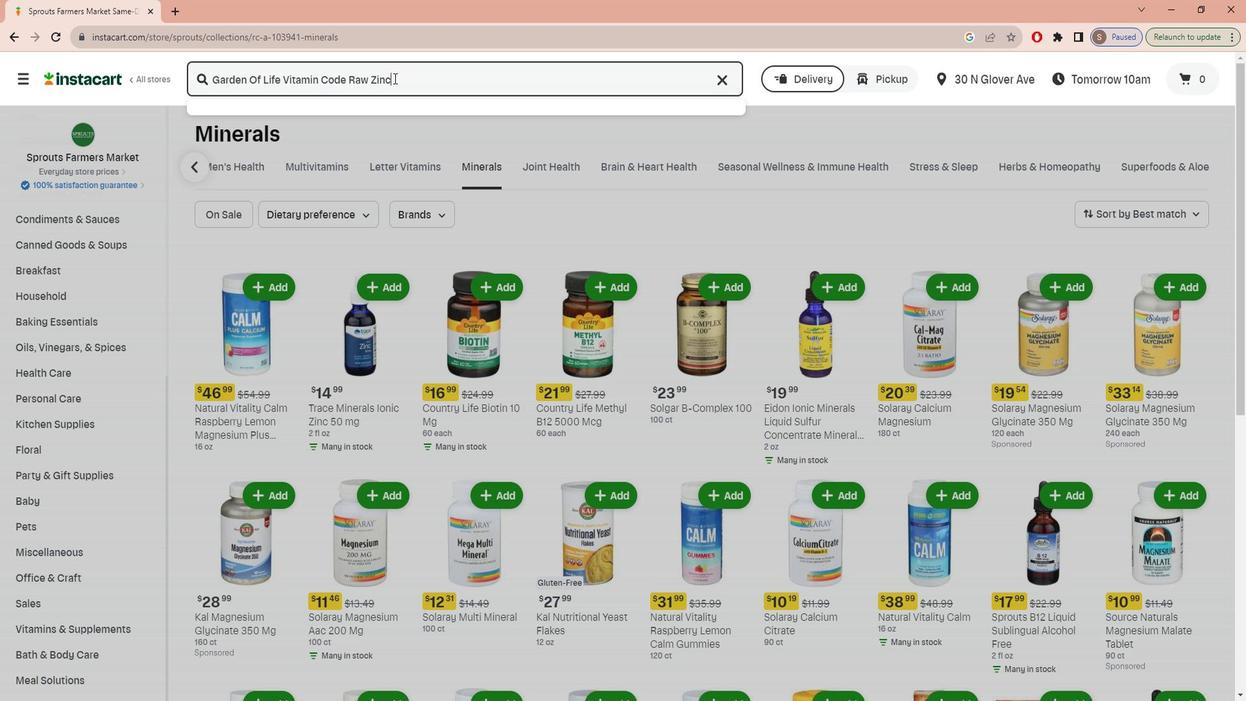 
Action: Mouse moved to (562, 213)
Screenshot: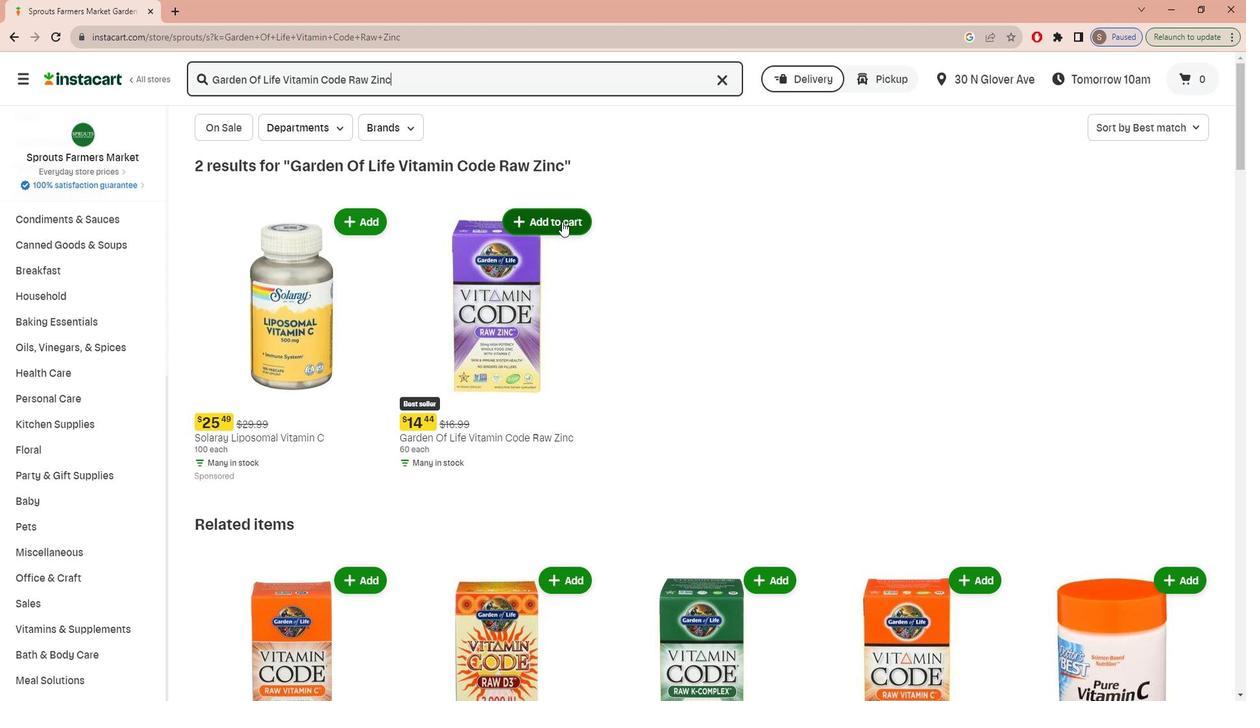 
Action: Mouse pressed left at (562, 213)
Screenshot: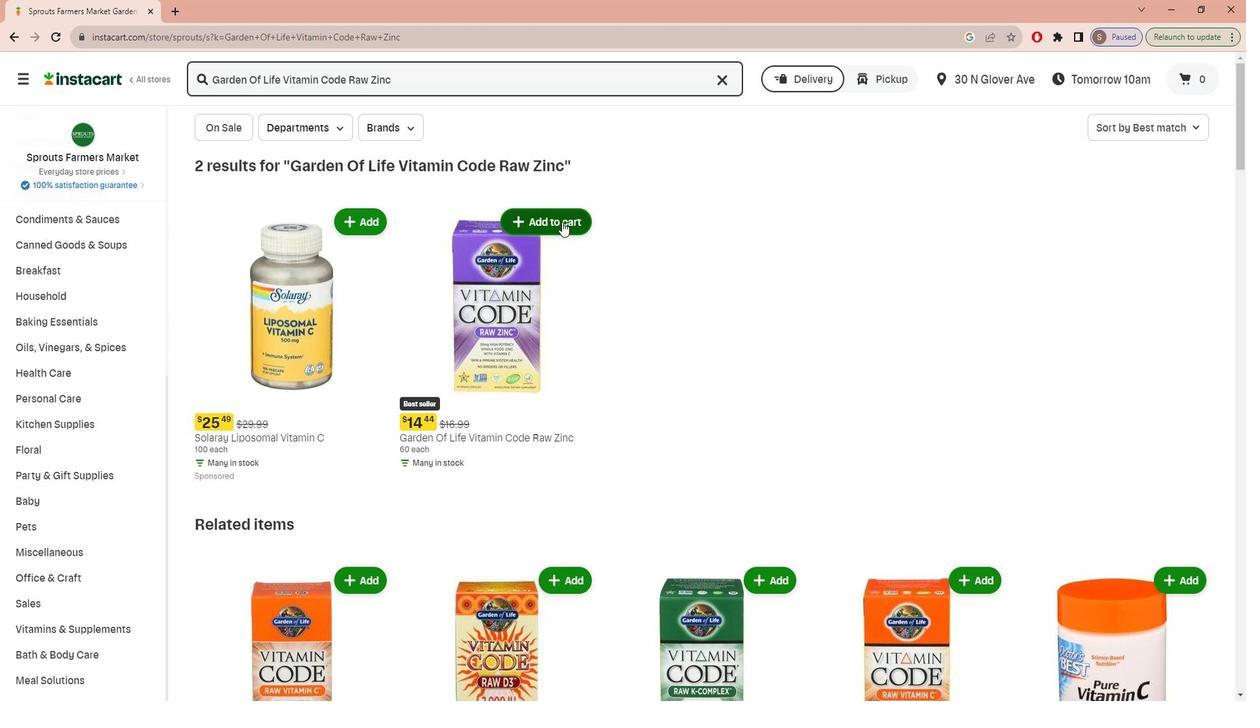 
Action: Mouse moved to (639, 360)
Screenshot: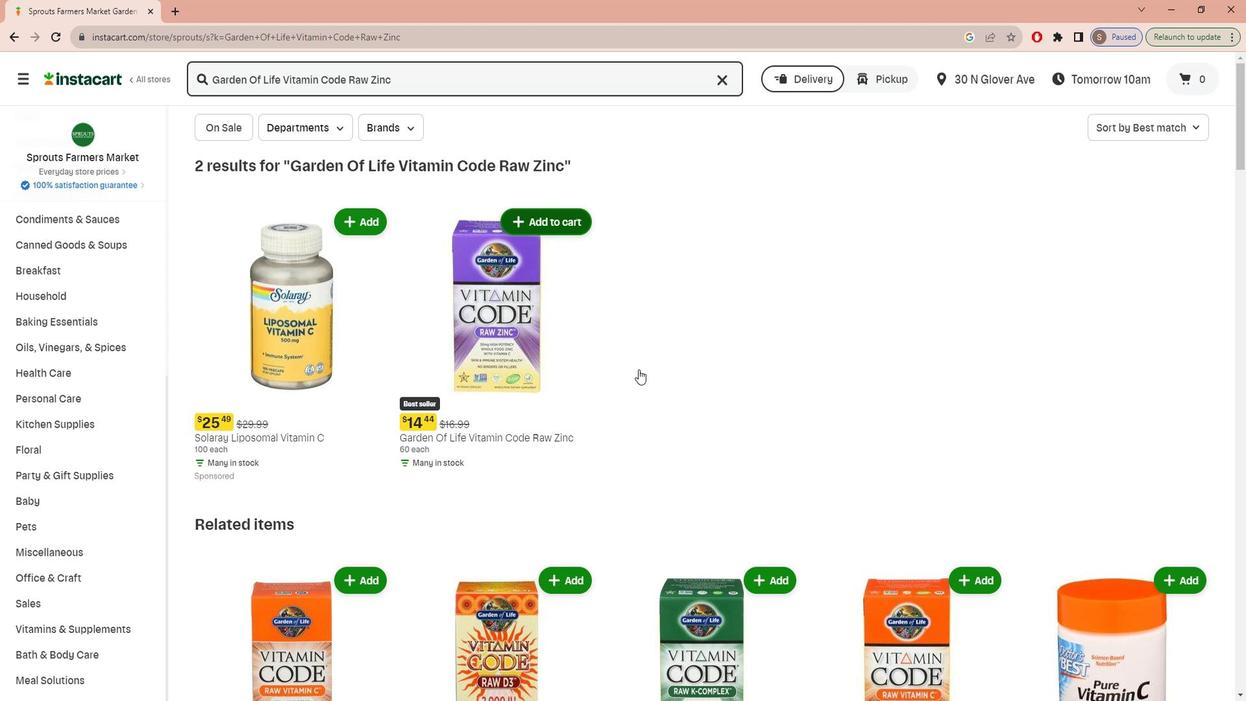 
